 Task: Find connections with filter location Kerava with filter topic #Saleswith filter profile language English with filter current company NITI Aayog with filter school Mumbai Jobs with filter industry Individual and Family Services with filter service category NotaryOnline Research with filter keywords title Hotel Manager
Action: Mouse moved to (248, 193)
Screenshot: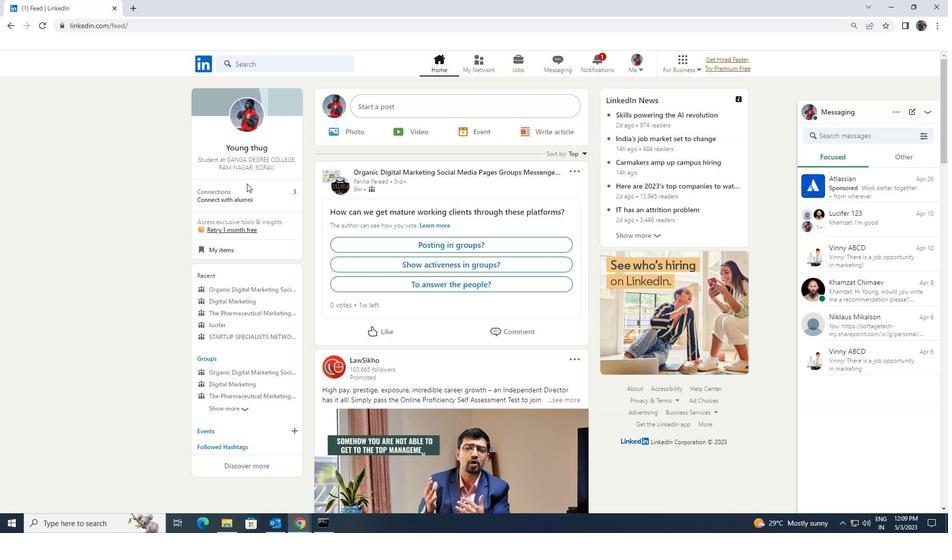 
Action: Mouse pressed left at (248, 193)
Screenshot: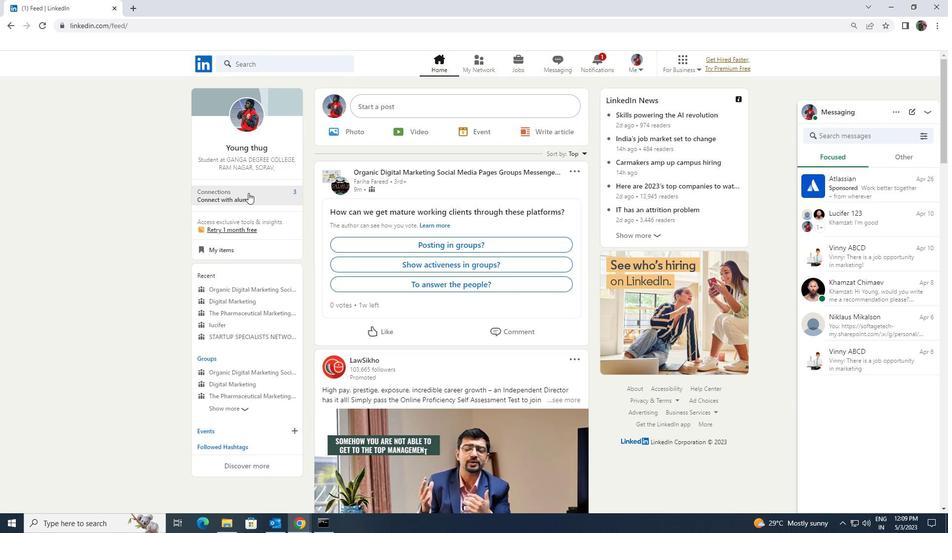 
Action: Mouse moved to (264, 123)
Screenshot: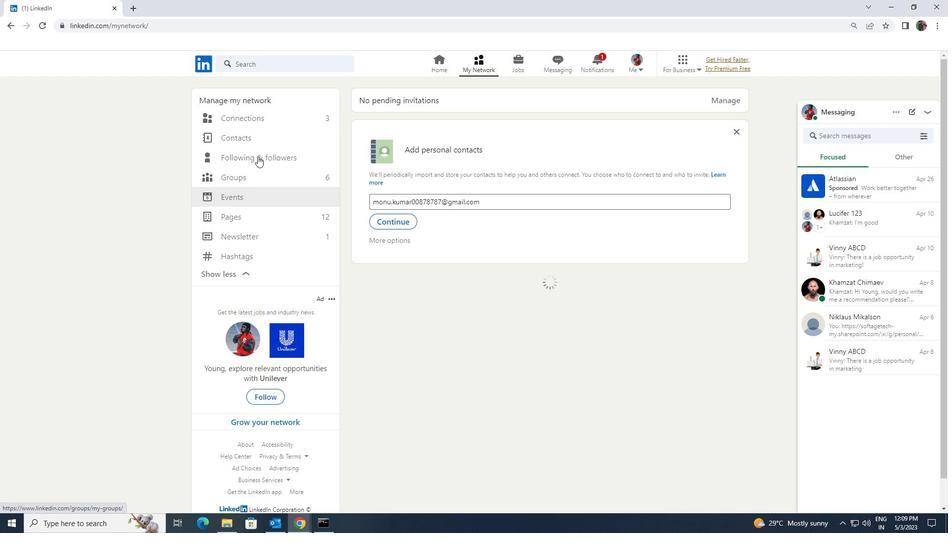 
Action: Mouse pressed left at (264, 123)
Screenshot: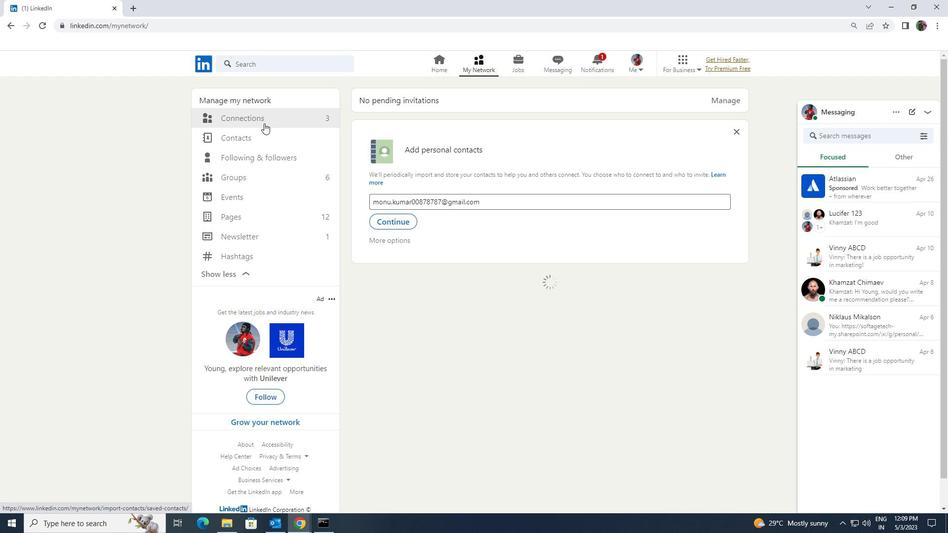 
Action: Mouse moved to (545, 122)
Screenshot: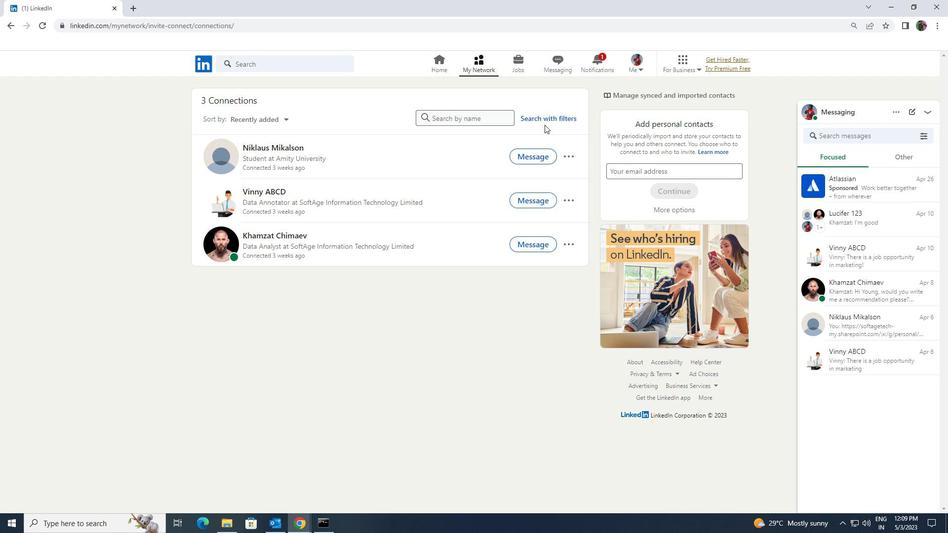 
Action: Mouse pressed left at (545, 122)
Screenshot: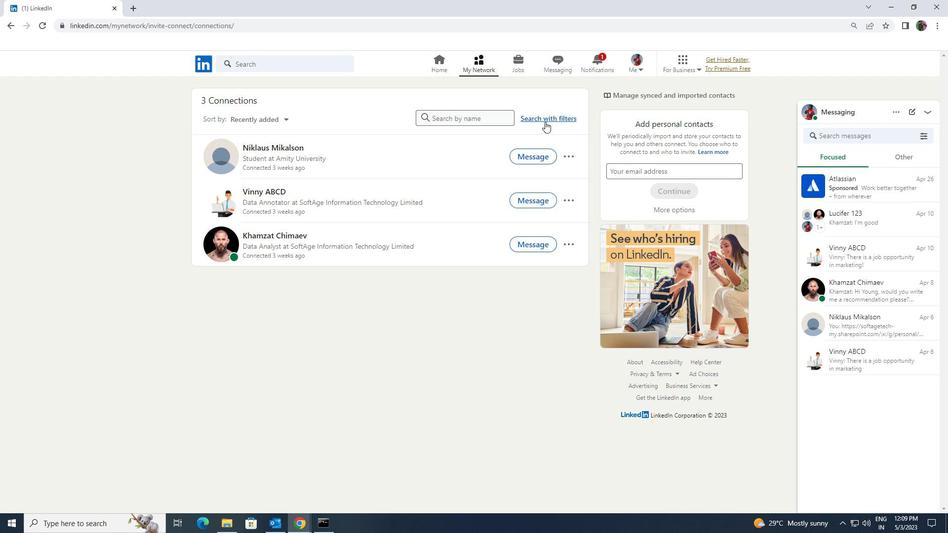 
Action: Mouse moved to (512, 92)
Screenshot: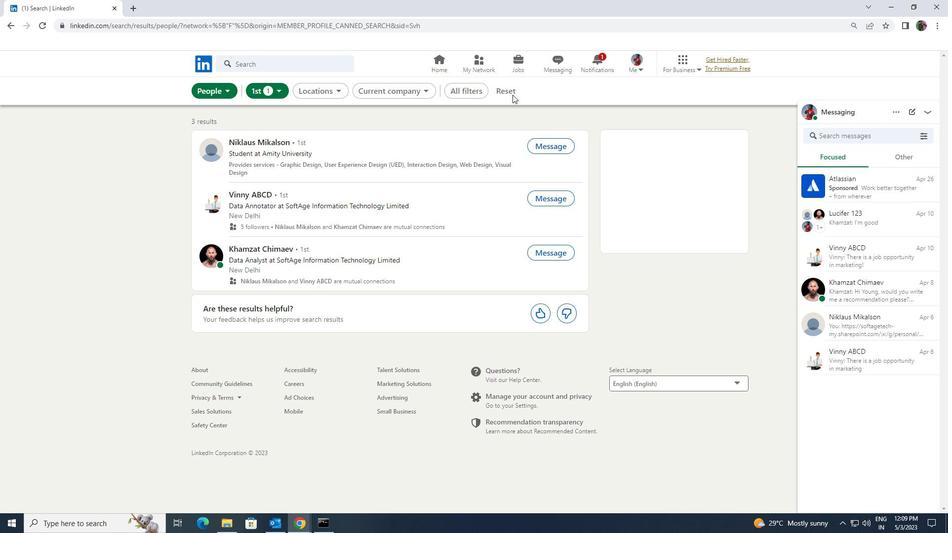 
Action: Mouse pressed left at (512, 92)
Screenshot: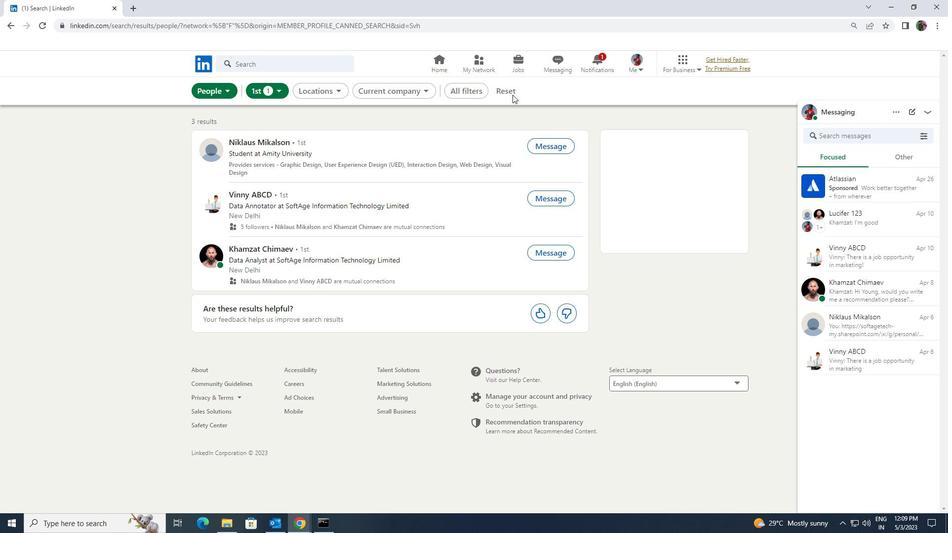 
Action: Mouse moved to (511, 91)
Screenshot: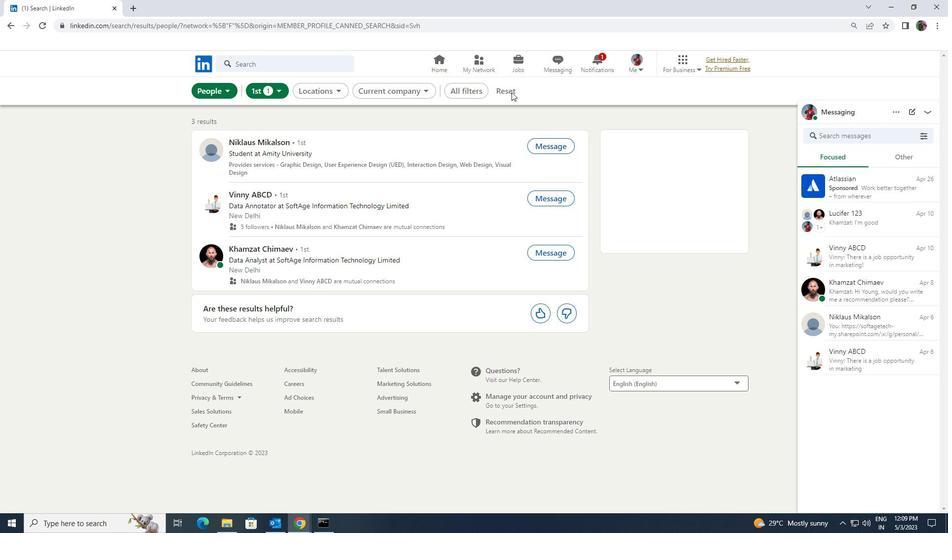 
Action: Mouse pressed left at (511, 91)
Screenshot: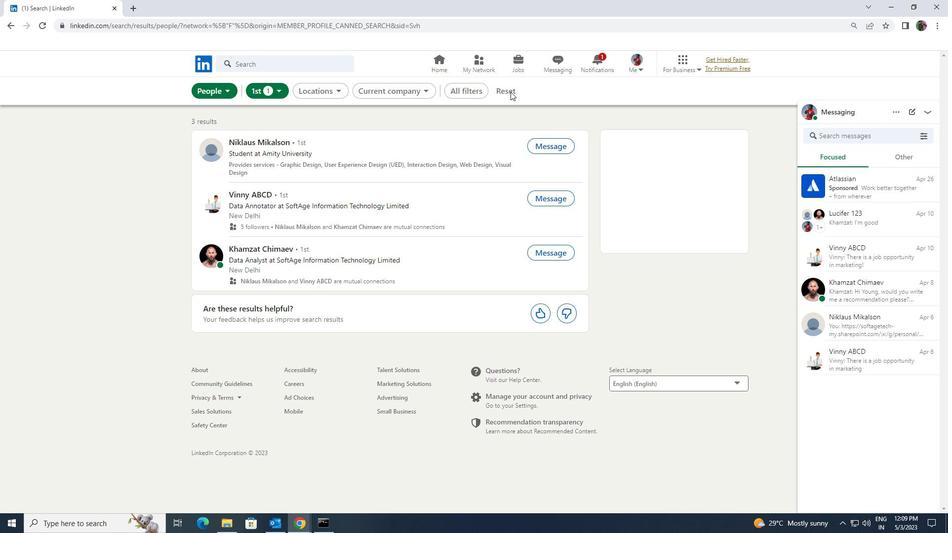 
Action: Mouse moved to (504, 88)
Screenshot: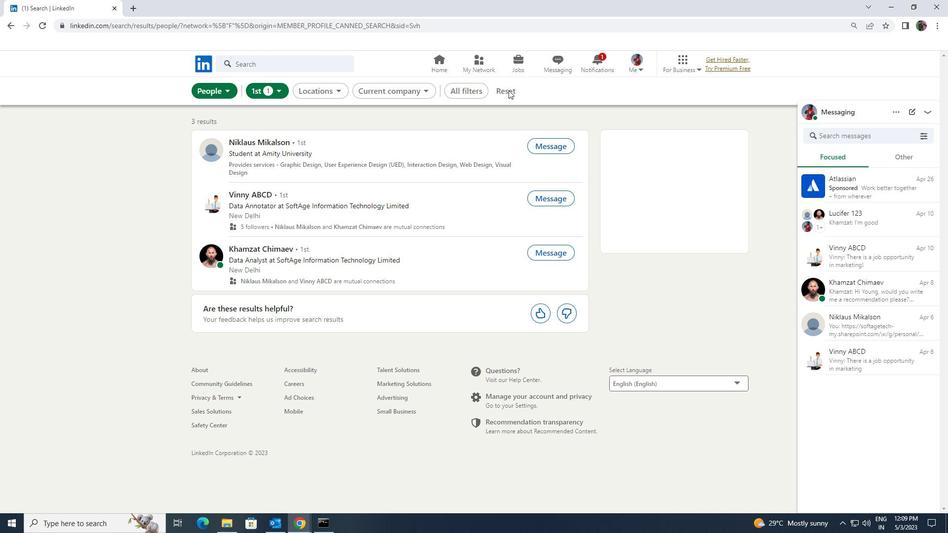 
Action: Mouse pressed left at (504, 88)
Screenshot: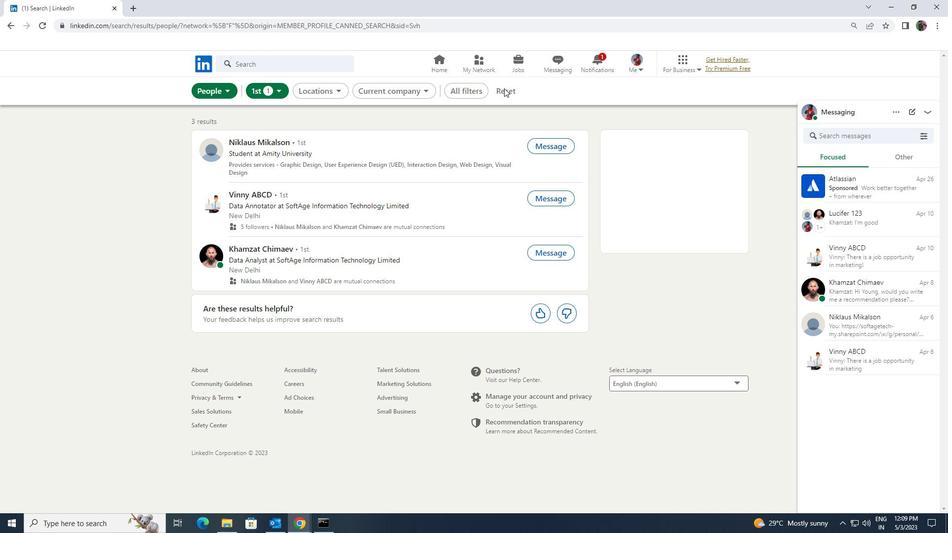 
Action: Mouse pressed left at (504, 88)
Screenshot: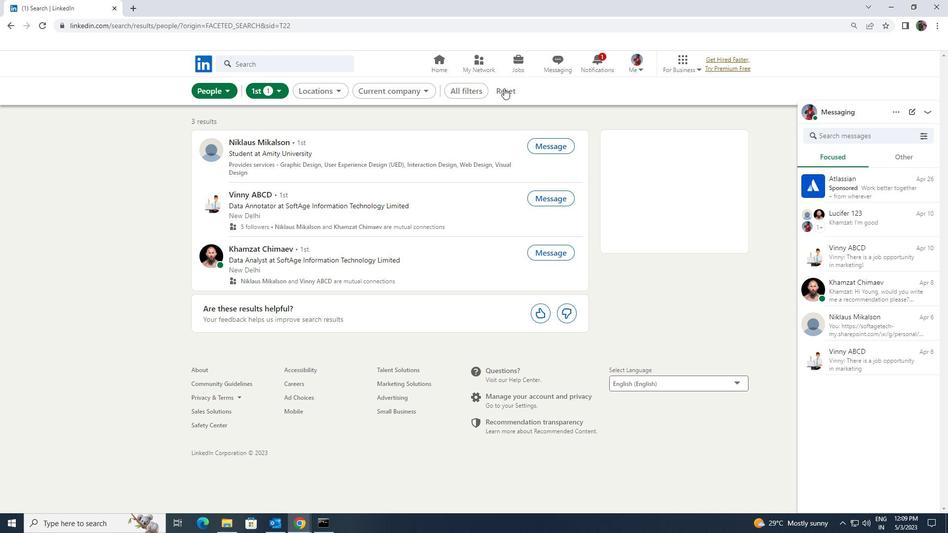 
Action: Mouse moved to (838, 391)
Screenshot: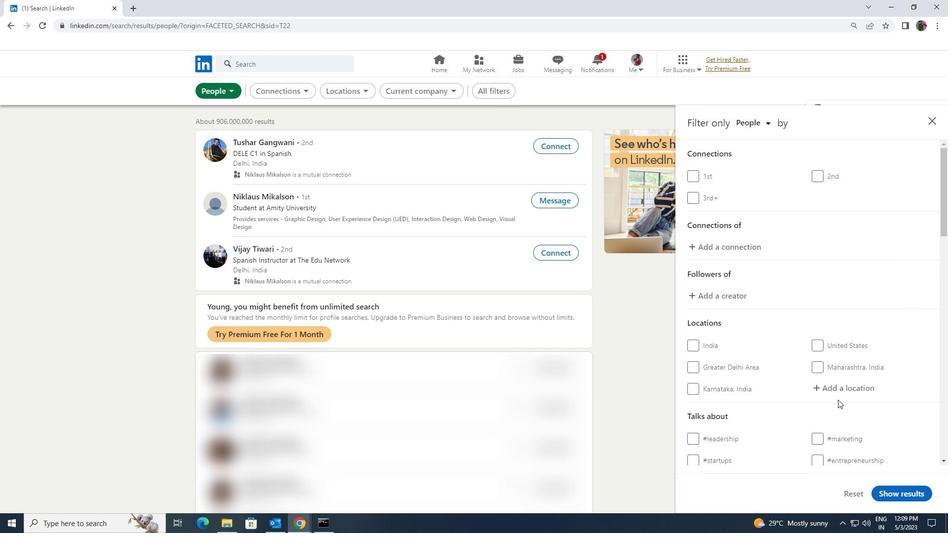
Action: Mouse pressed left at (838, 391)
Screenshot: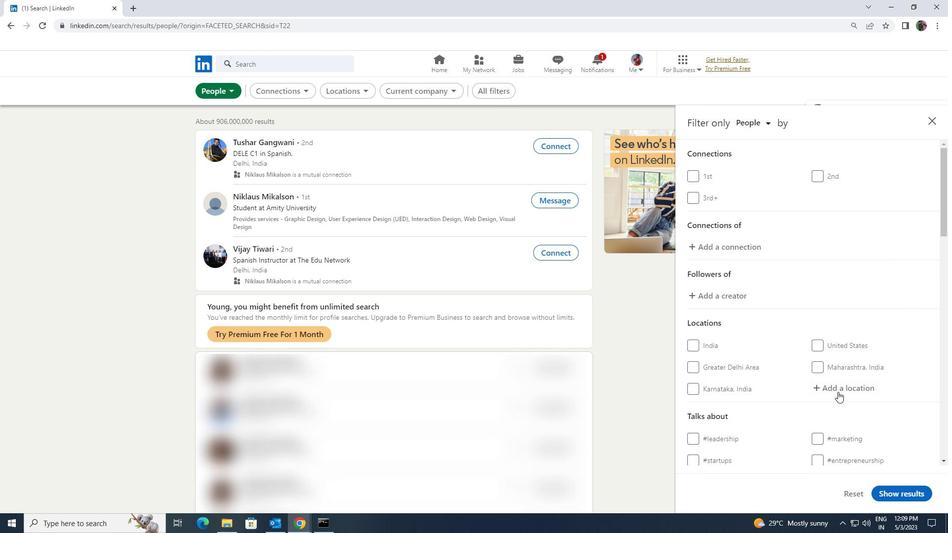 
Action: Key pressed <Key.shift>KERAVA
Screenshot: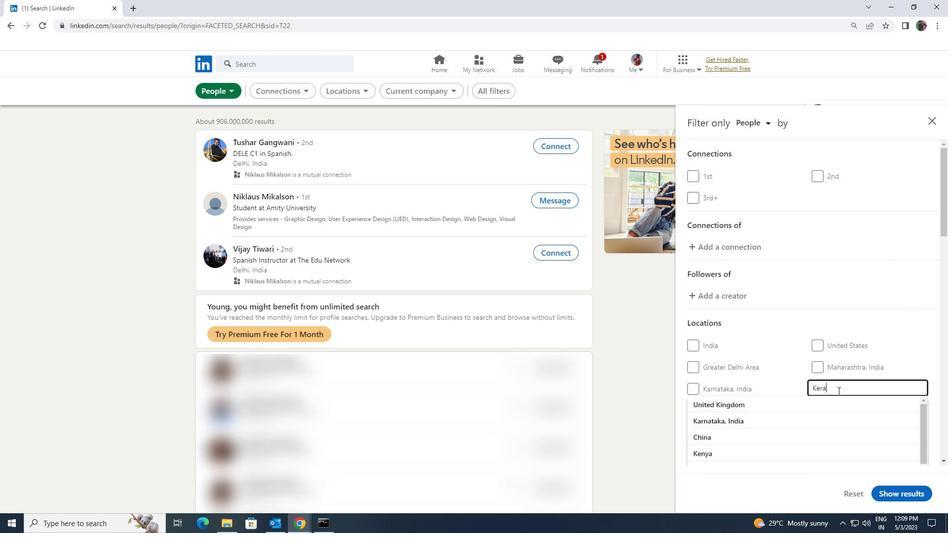 
Action: Mouse moved to (824, 407)
Screenshot: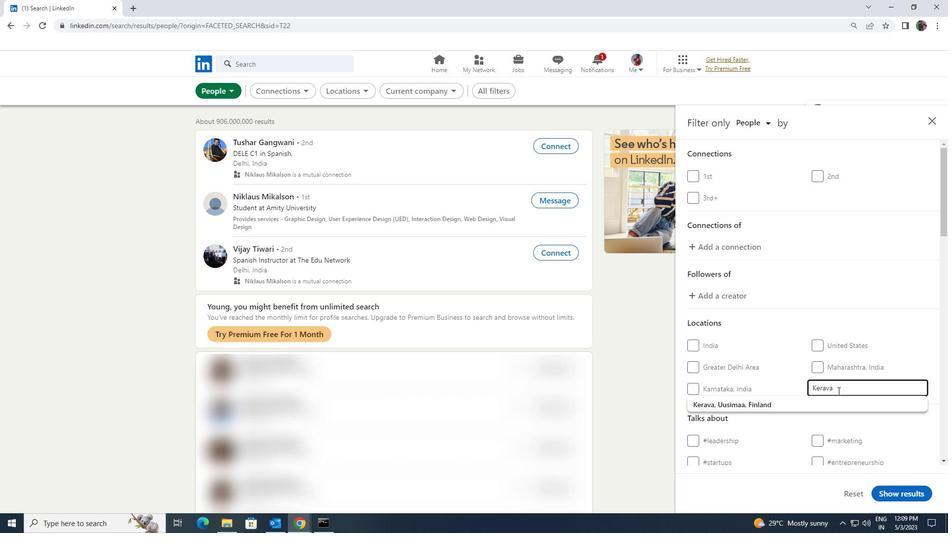 
Action: Mouse pressed left at (824, 407)
Screenshot: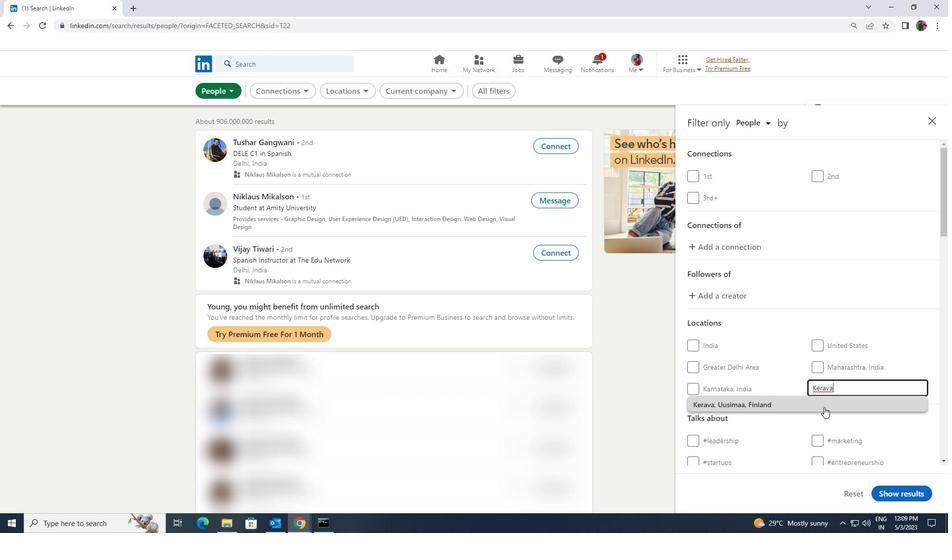 
Action: Mouse scrolled (824, 407) with delta (0, 0)
Screenshot: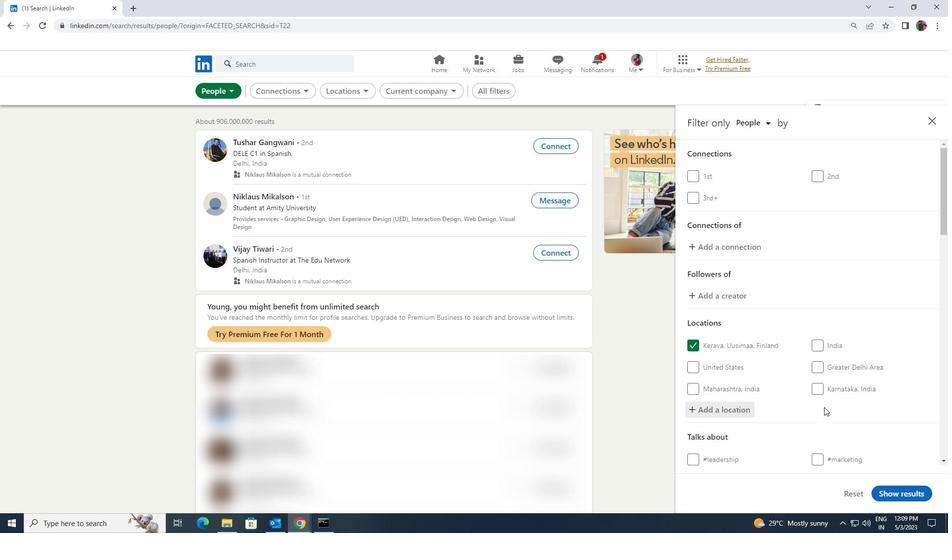 
Action: Mouse scrolled (824, 407) with delta (0, 0)
Screenshot: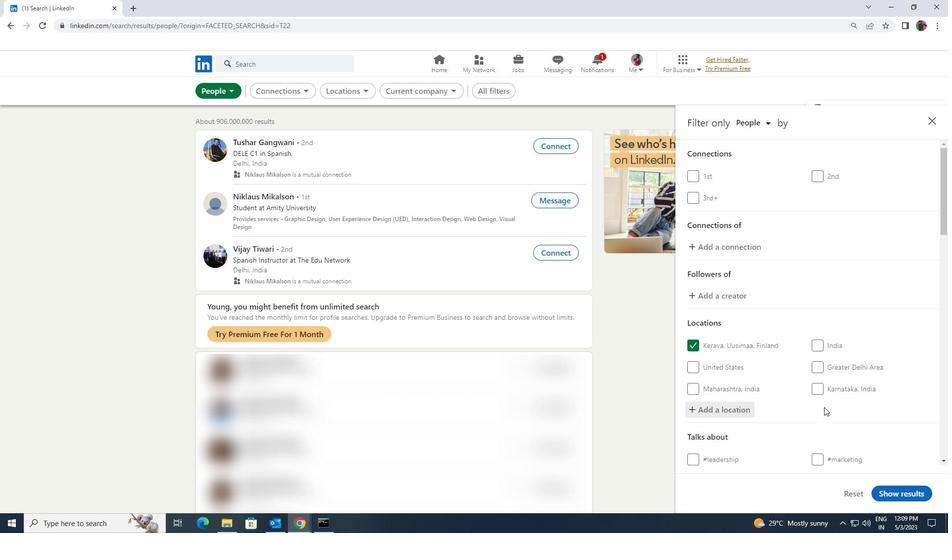 
Action: Mouse scrolled (824, 407) with delta (0, 0)
Screenshot: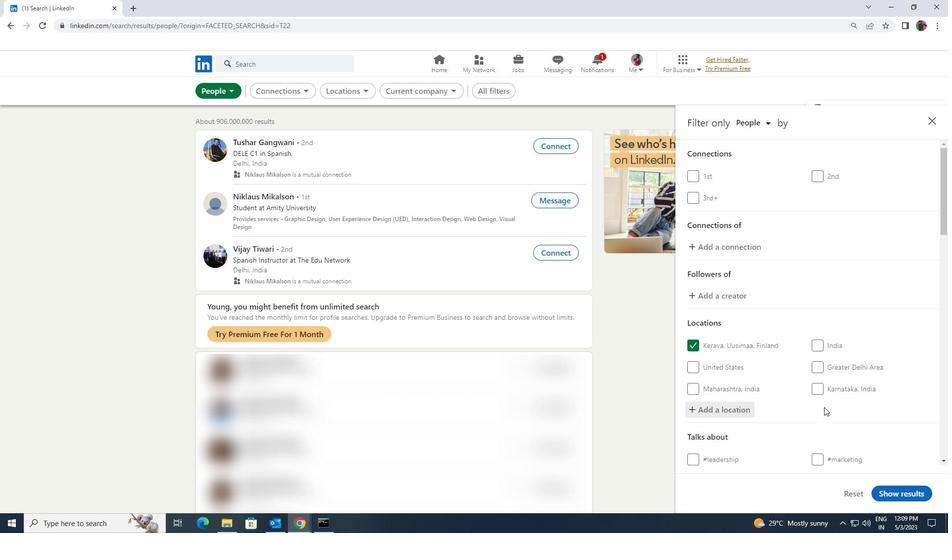
Action: Mouse moved to (832, 357)
Screenshot: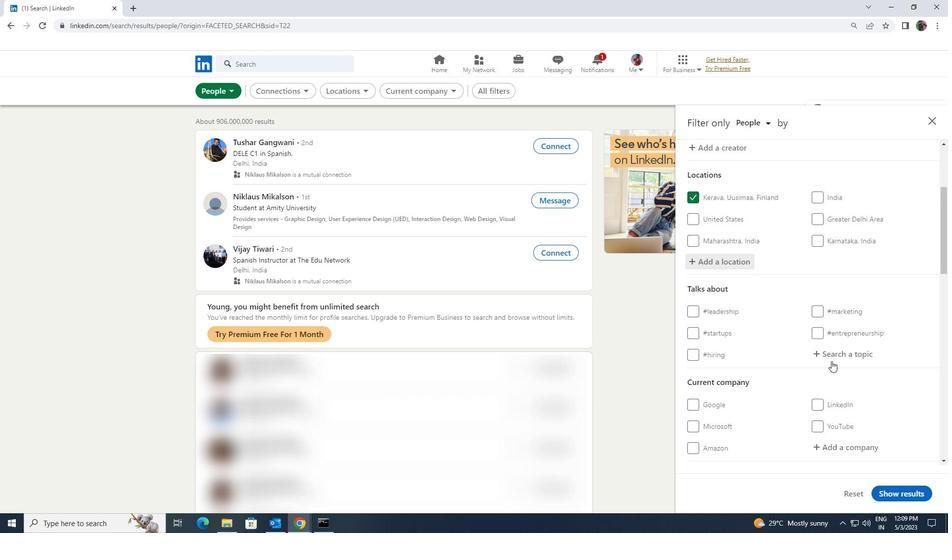 
Action: Mouse pressed left at (832, 357)
Screenshot: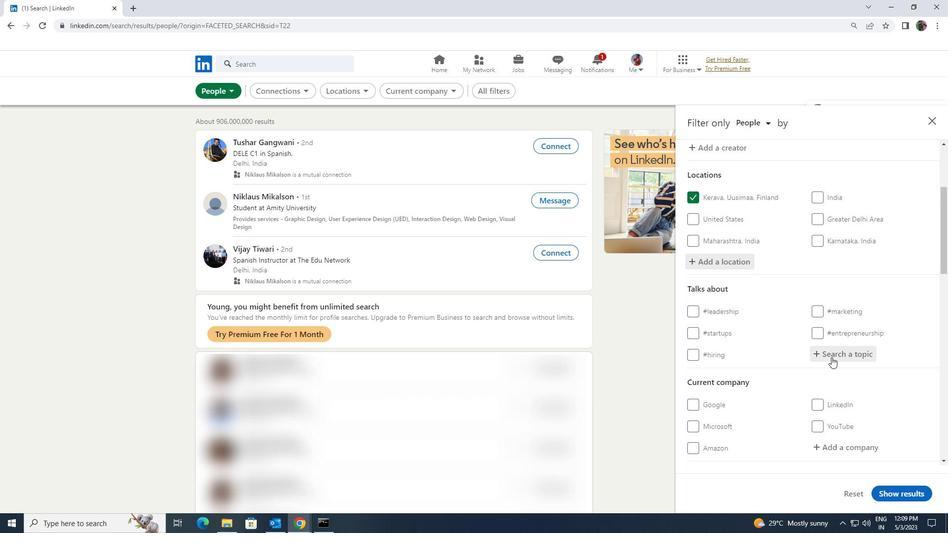 
Action: Key pressed <Key.shift><Key.shift><Key.shift><Key.shift>SALES
Screenshot: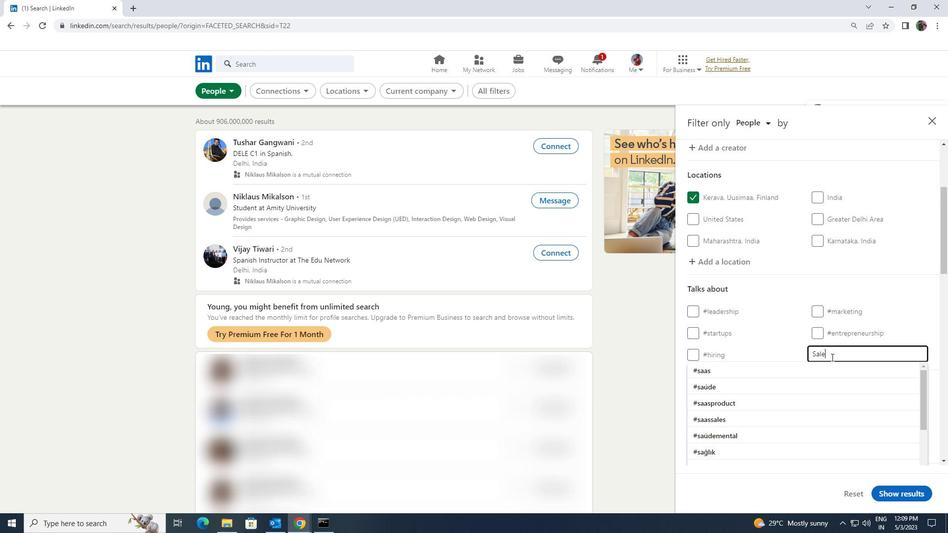 
Action: Mouse moved to (825, 363)
Screenshot: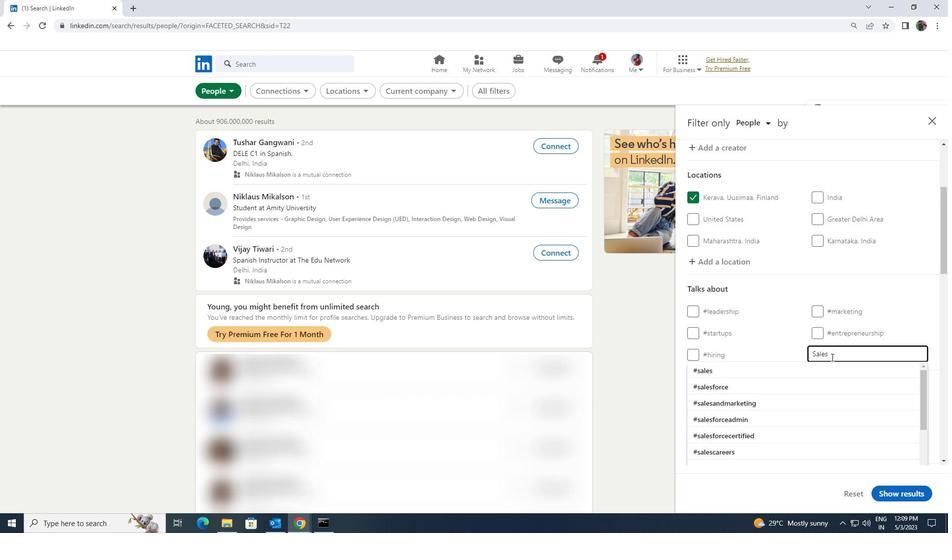 
Action: Mouse pressed left at (825, 363)
Screenshot: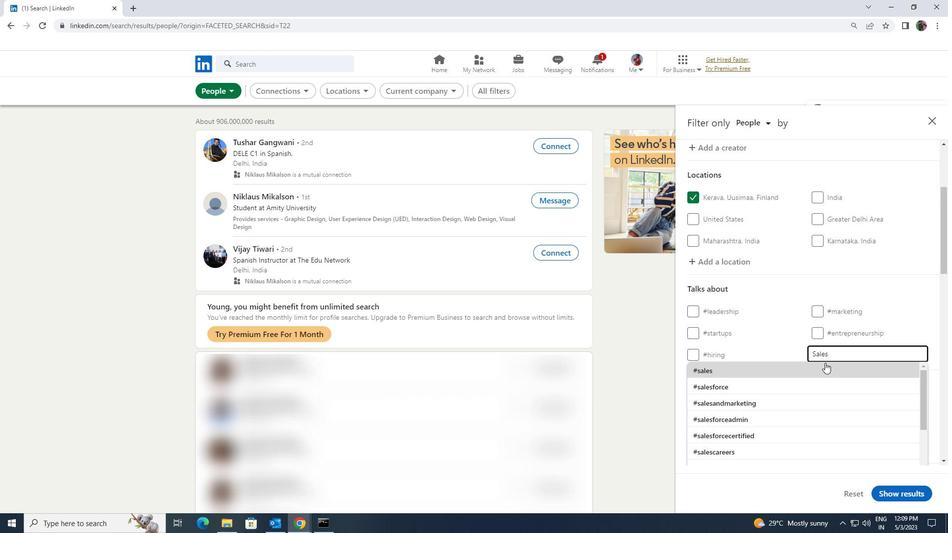 
Action: Mouse moved to (827, 361)
Screenshot: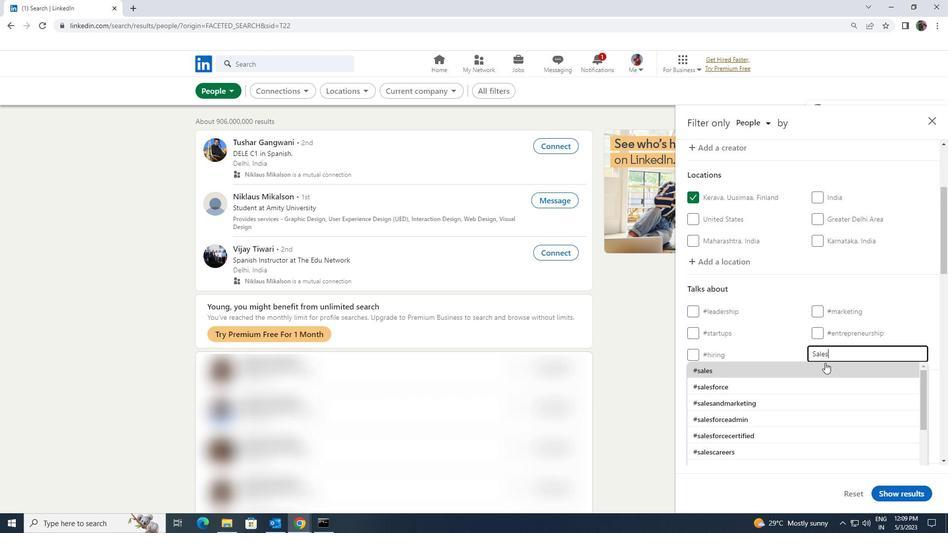 
Action: Mouse scrolled (827, 360) with delta (0, 0)
Screenshot: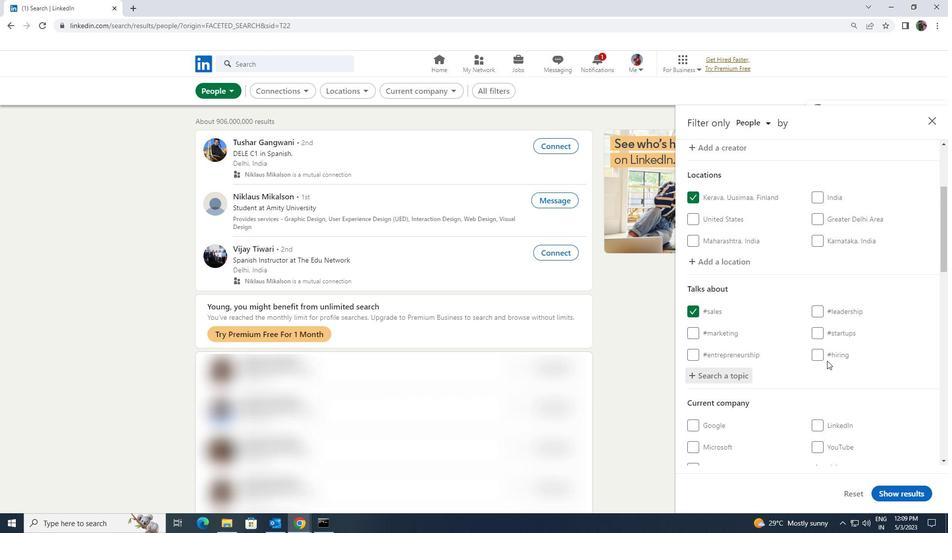 
Action: Mouse scrolled (827, 360) with delta (0, 0)
Screenshot: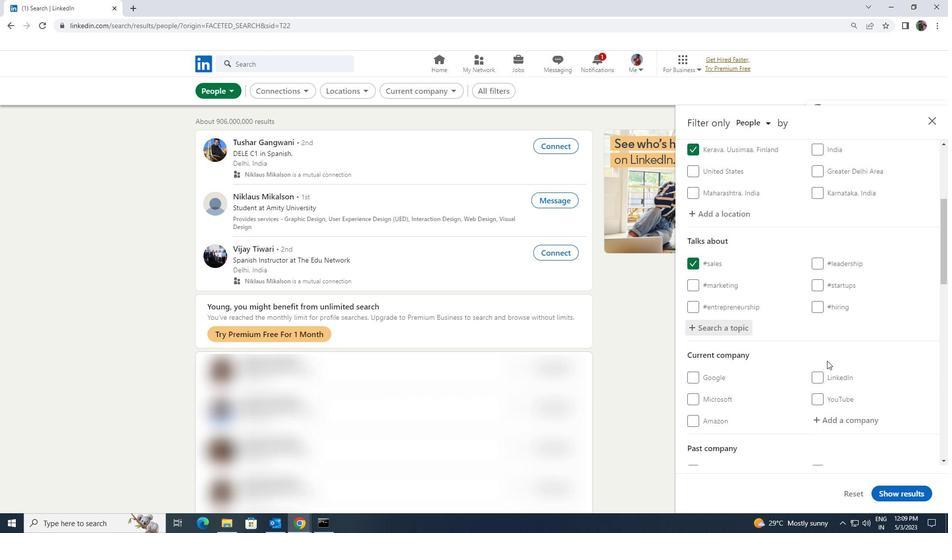 
Action: Mouse moved to (830, 365)
Screenshot: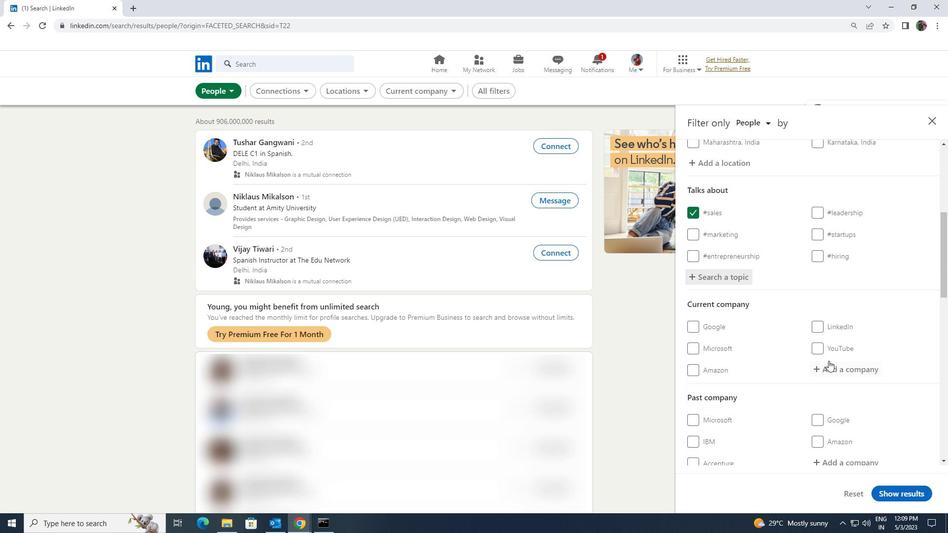 
Action: Mouse scrolled (830, 365) with delta (0, 0)
Screenshot: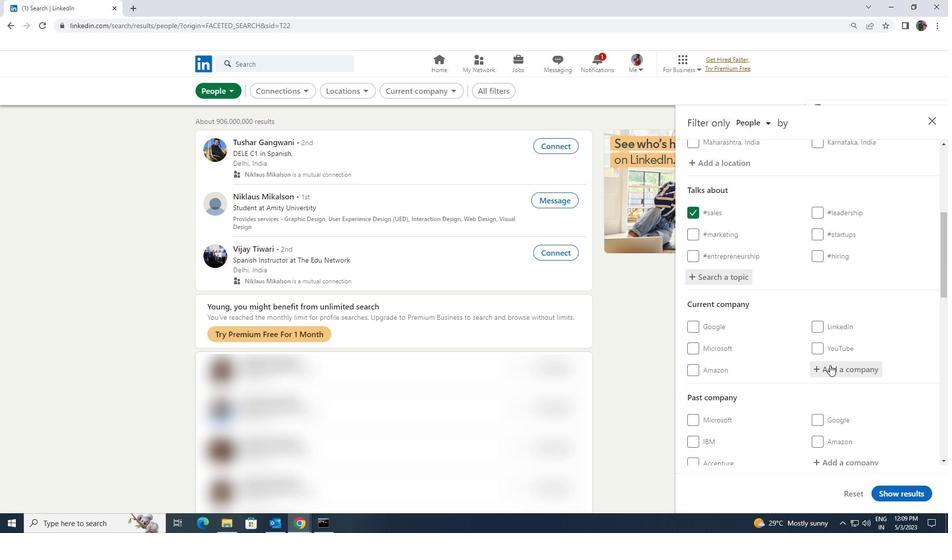 
Action: Mouse scrolled (830, 365) with delta (0, 0)
Screenshot: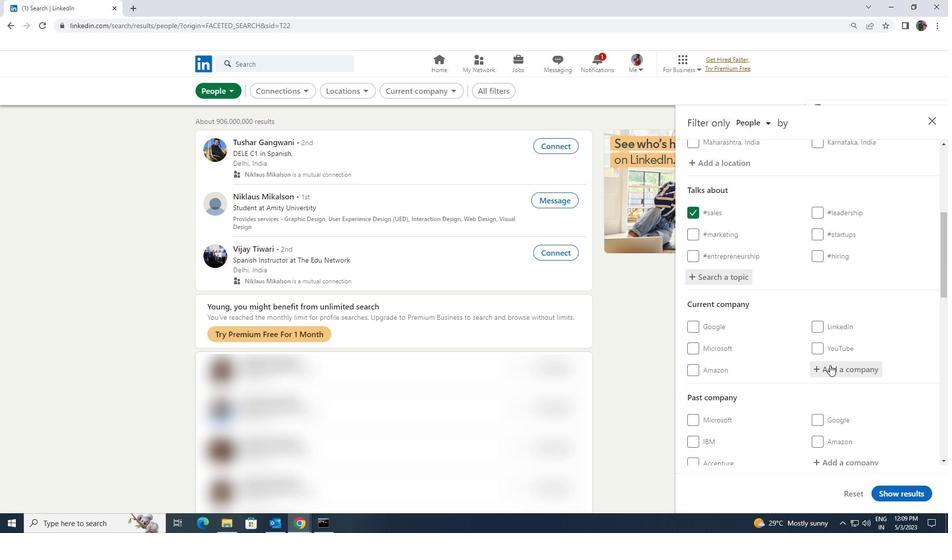 
Action: Mouse scrolled (830, 365) with delta (0, 0)
Screenshot: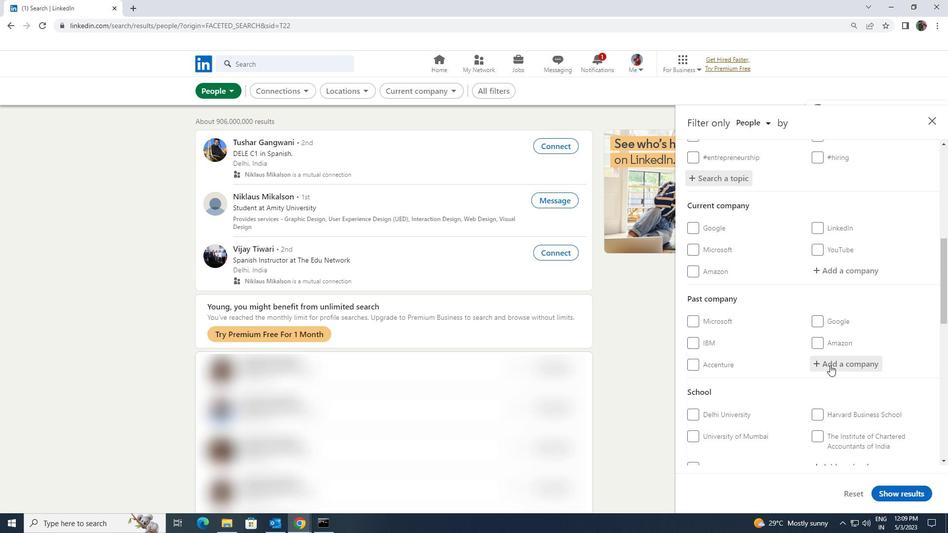 
Action: Mouse scrolled (830, 365) with delta (0, 0)
Screenshot: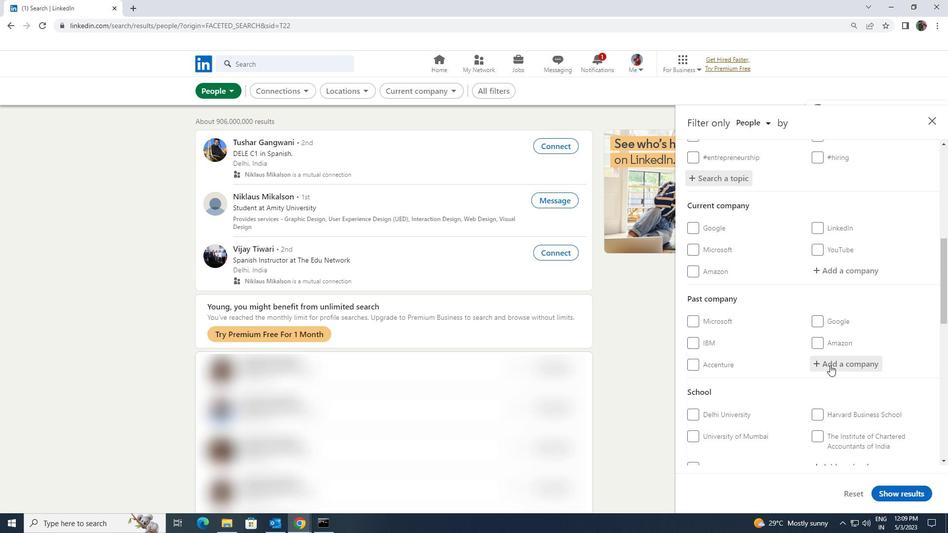 
Action: Mouse scrolled (830, 365) with delta (0, 0)
Screenshot: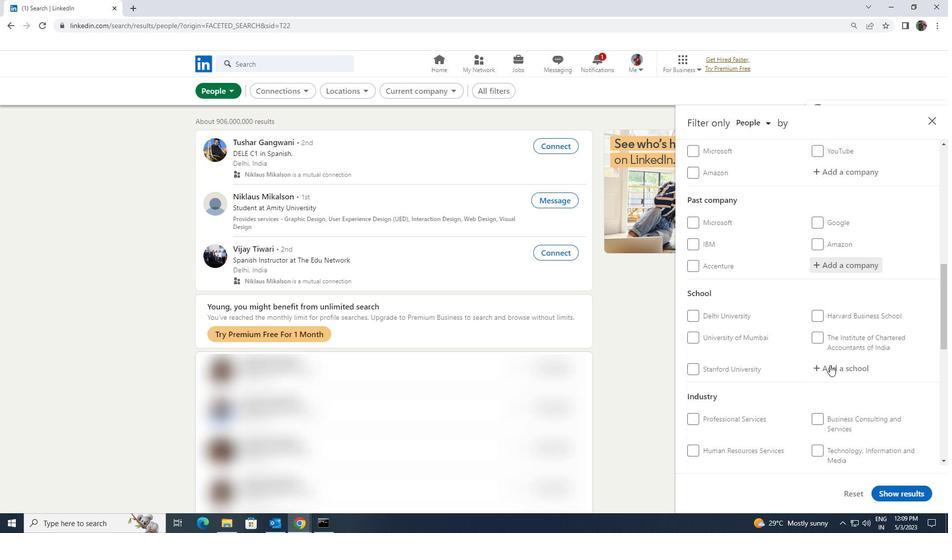 
Action: Mouse scrolled (830, 365) with delta (0, 0)
Screenshot: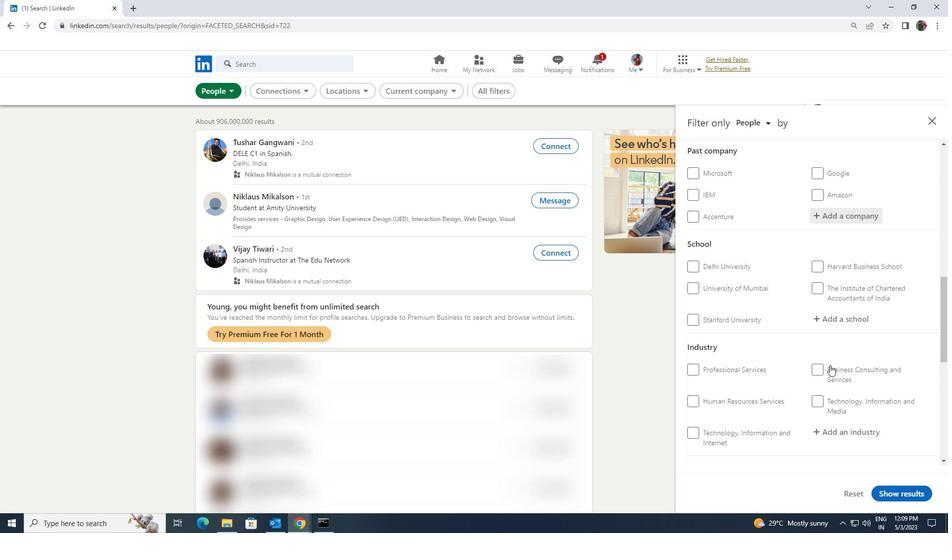 
Action: Mouse scrolled (830, 365) with delta (0, 0)
Screenshot: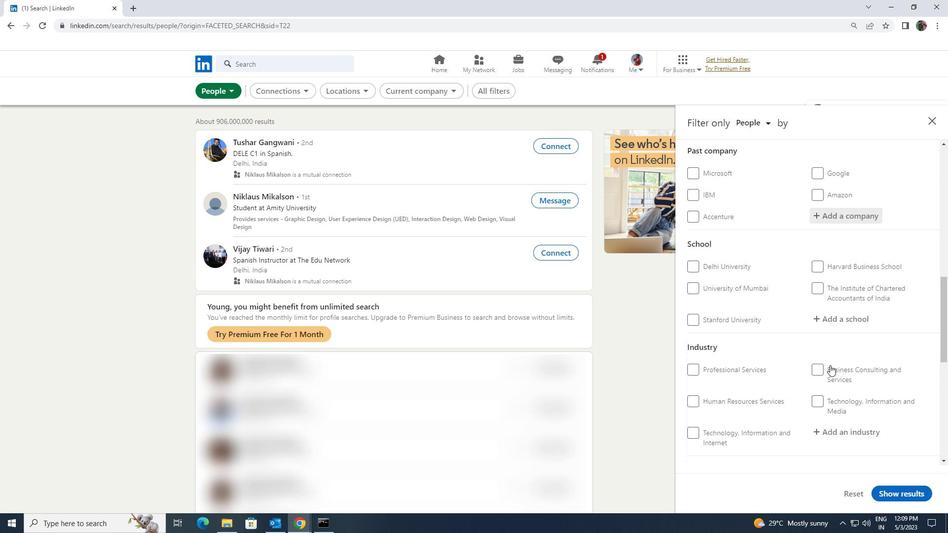 
Action: Mouse moved to (696, 392)
Screenshot: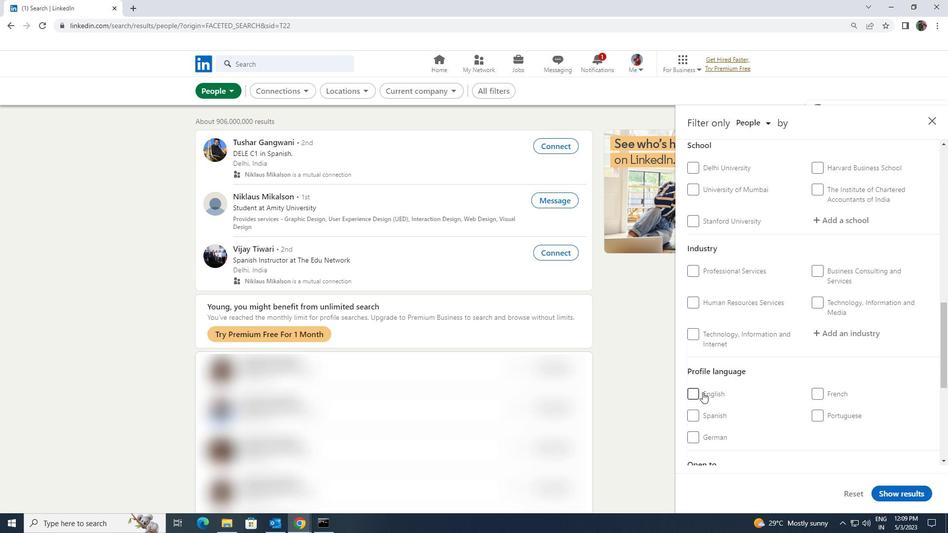 
Action: Mouse pressed left at (696, 392)
Screenshot: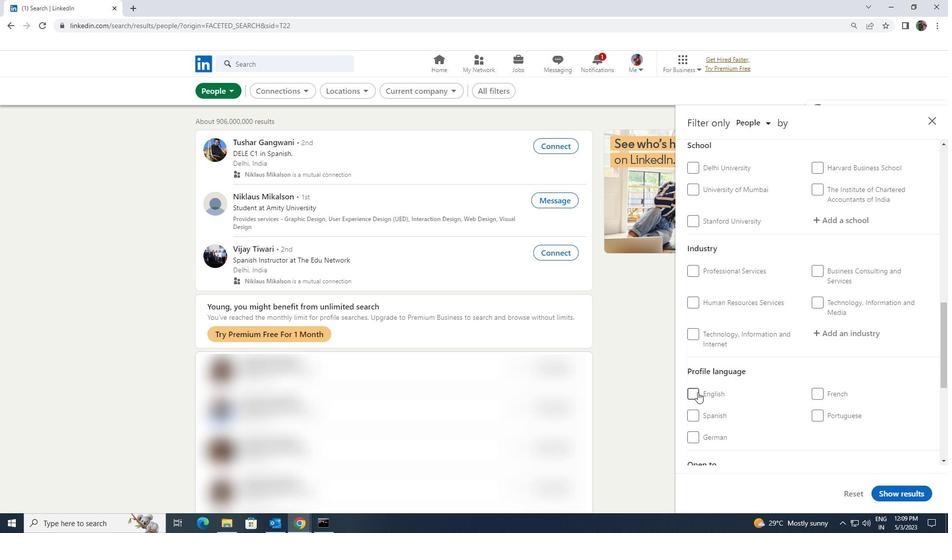 
Action: Mouse moved to (786, 387)
Screenshot: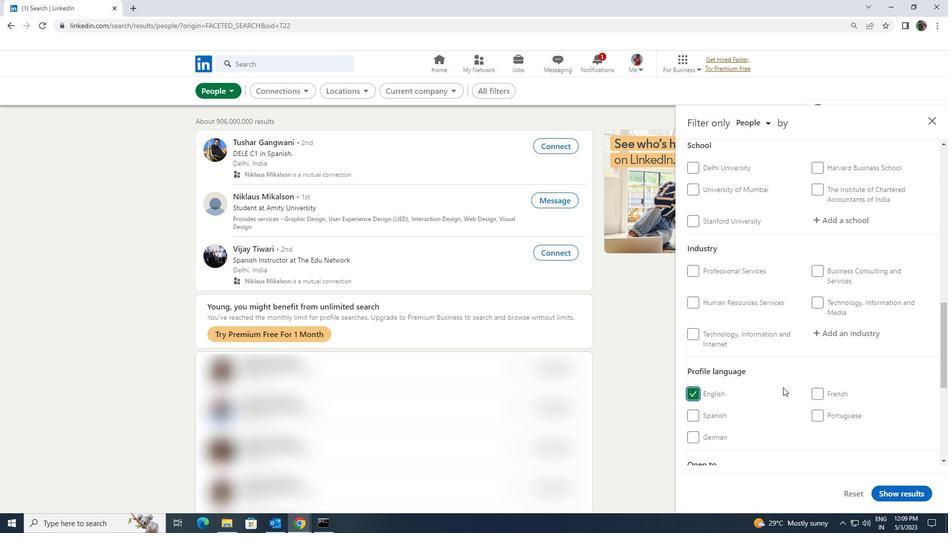 
Action: Mouse scrolled (786, 387) with delta (0, 0)
Screenshot: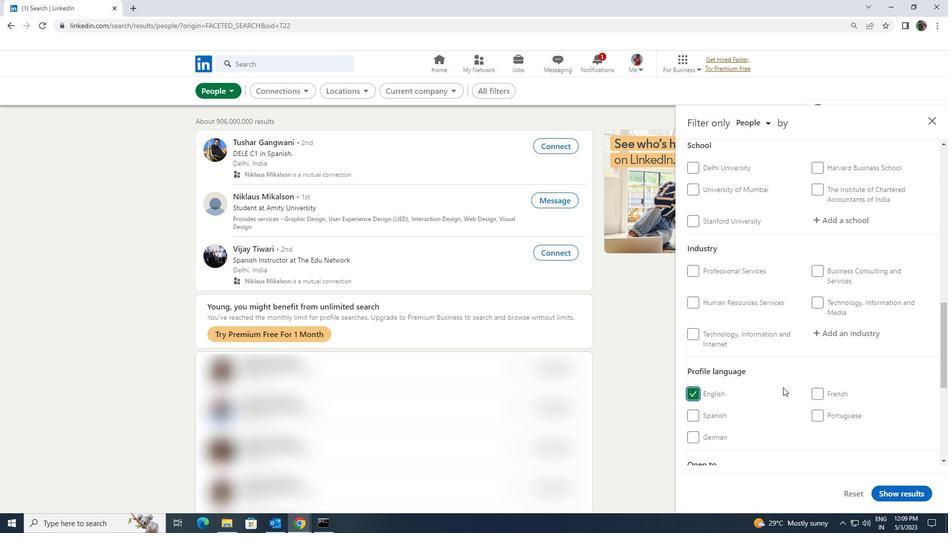 
Action: Mouse scrolled (786, 387) with delta (0, 0)
Screenshot: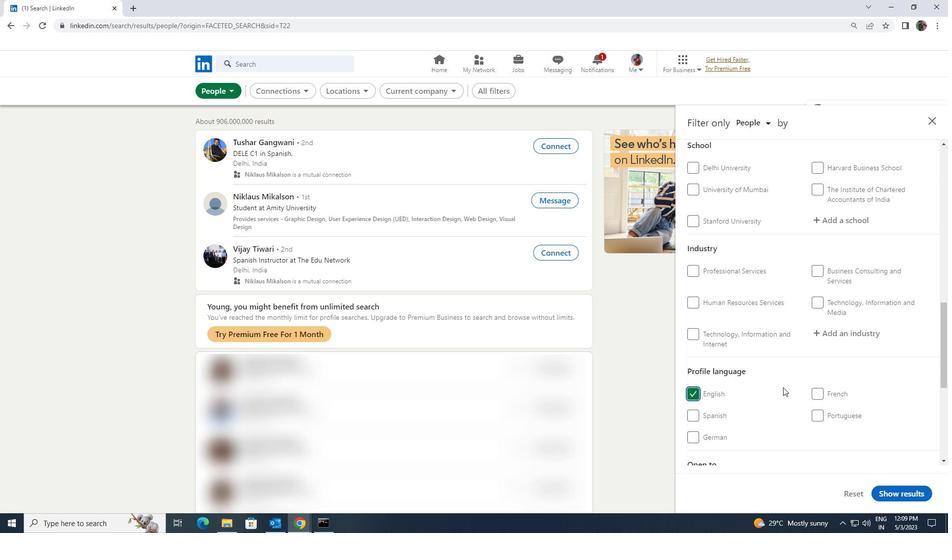 
Action: Mouse scrolled (786, 387) with delta (0, 0)
Screenshot: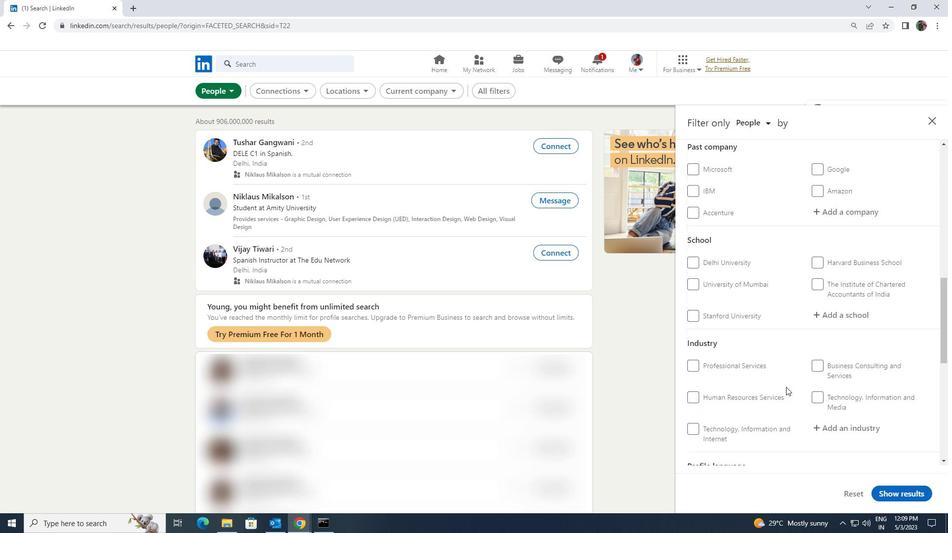 
Action: Mouse scrolled (786, 387) with delta (0, 0)
Screenshot: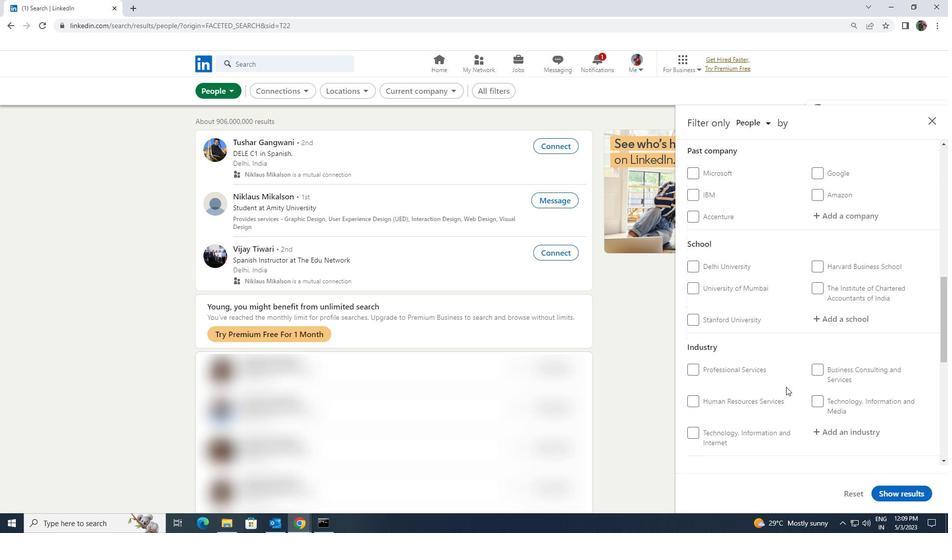 
Action: Mouse moved to (786, 387)
Screenshot: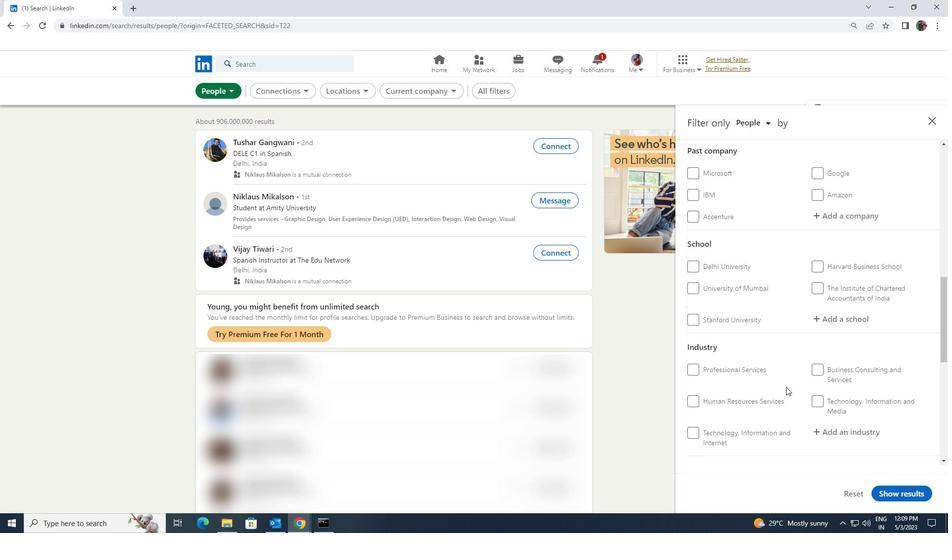 
Action: Mouse scrolled (786, 387) with delta (0, 0)
Screenshot: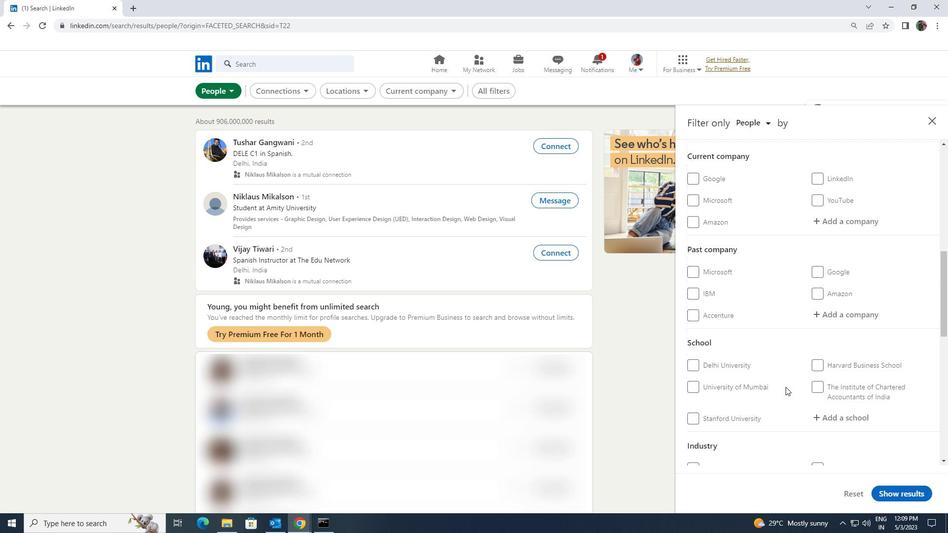 
Action: Mouse scrolled (786, 387) with delta (0, 0)
Screenshot: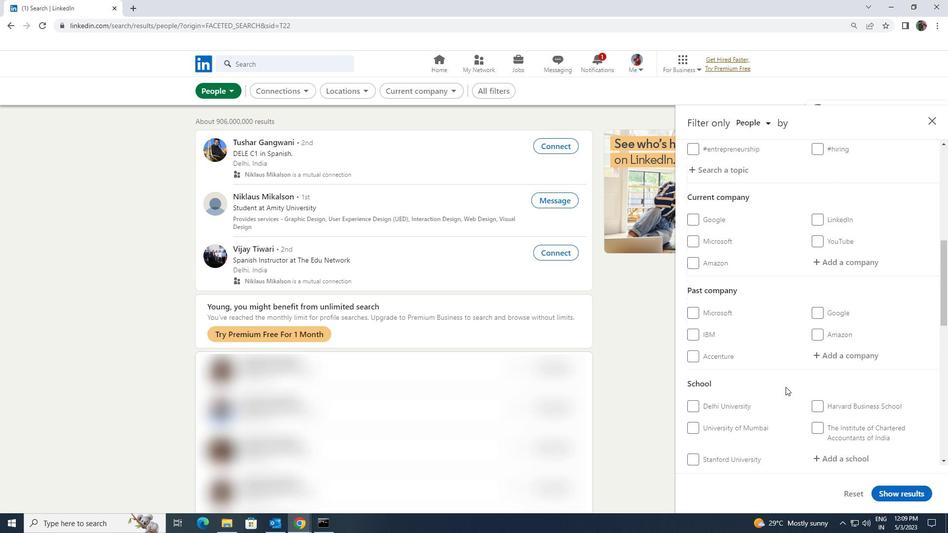 
Action: Mouse moved to (832, 323)
Screenshot: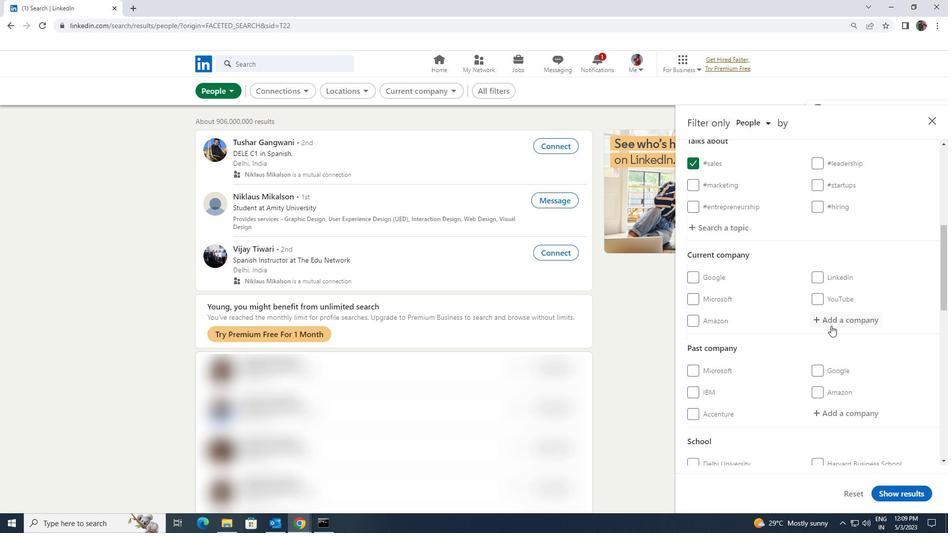 
Action: Mouse pressed left at (832, 323)
Screenshot: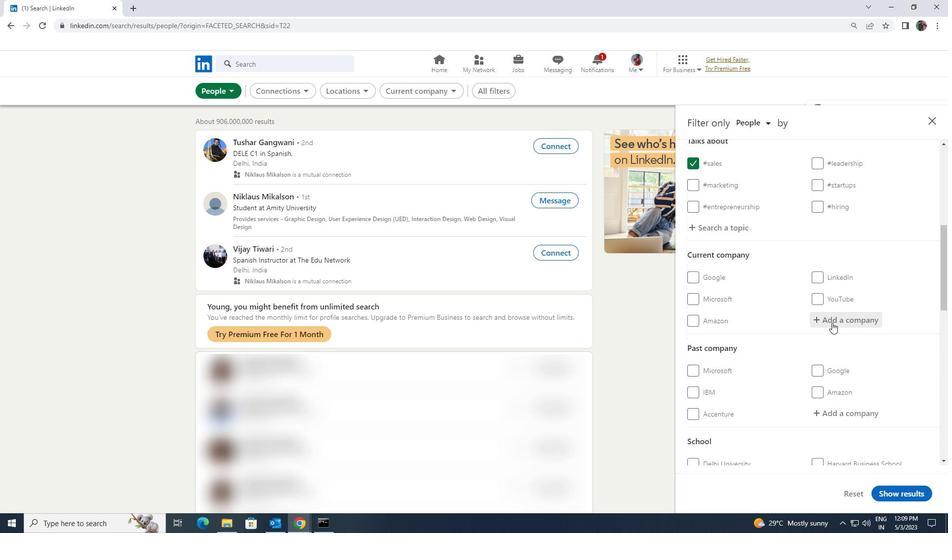 
Action: Key pressed <Key.shift>N<Key.shift>ITI<Key.space>
Screenshot: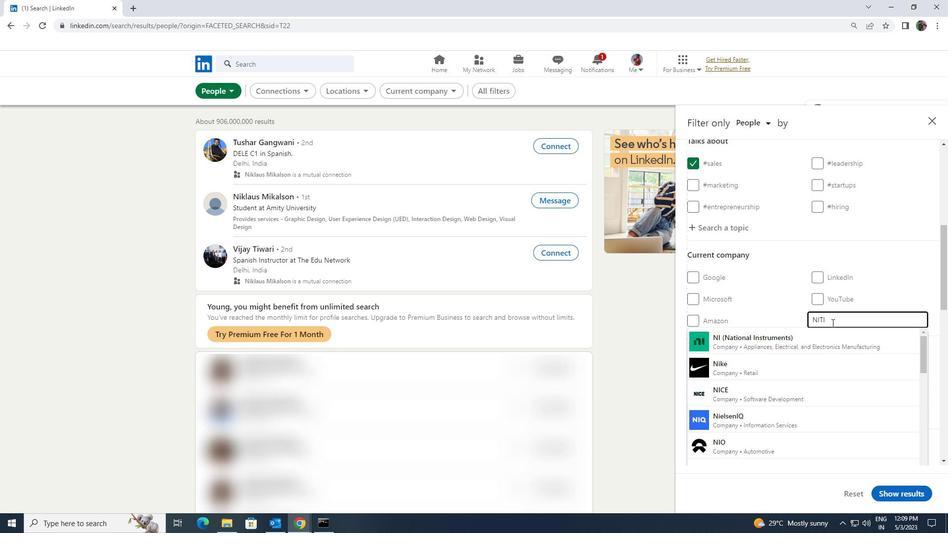 
Action: Mouse moved to (832, 337)
Screenshot: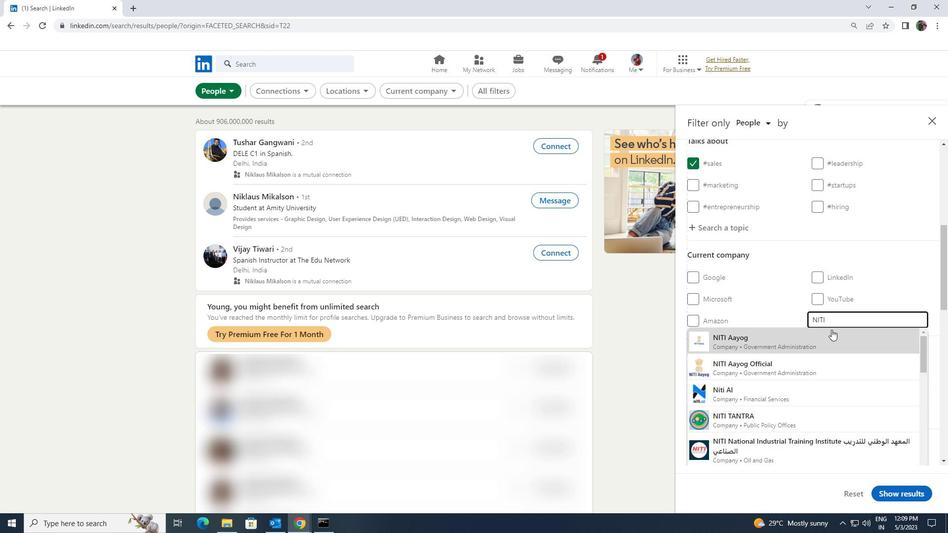 
Action: Mouse pressed left at (832, 337)
Screenshot: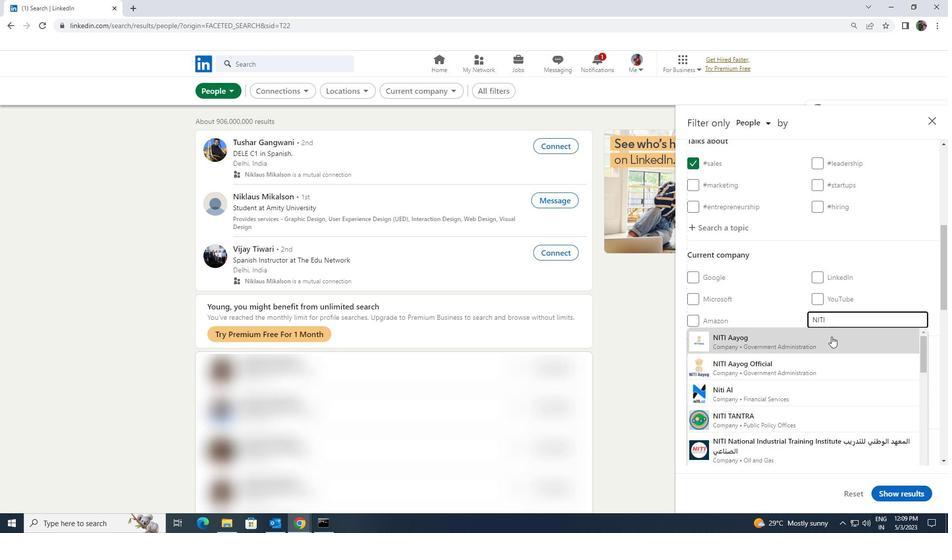
Action: Mouse scrolled (832, 336) with delta (0, 0)
Screenshot: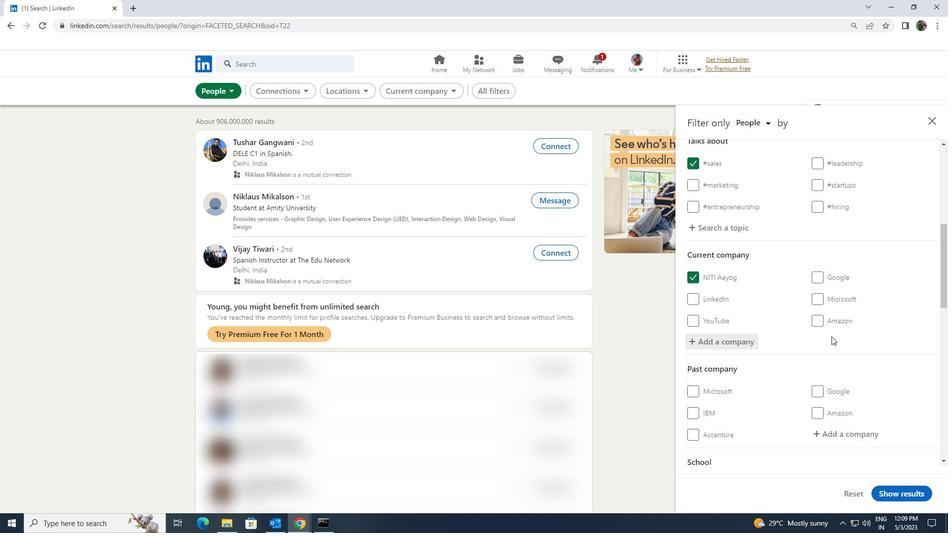
Action: Mouse scrolled (832, 336) with delta (0, 0)
Screenshot: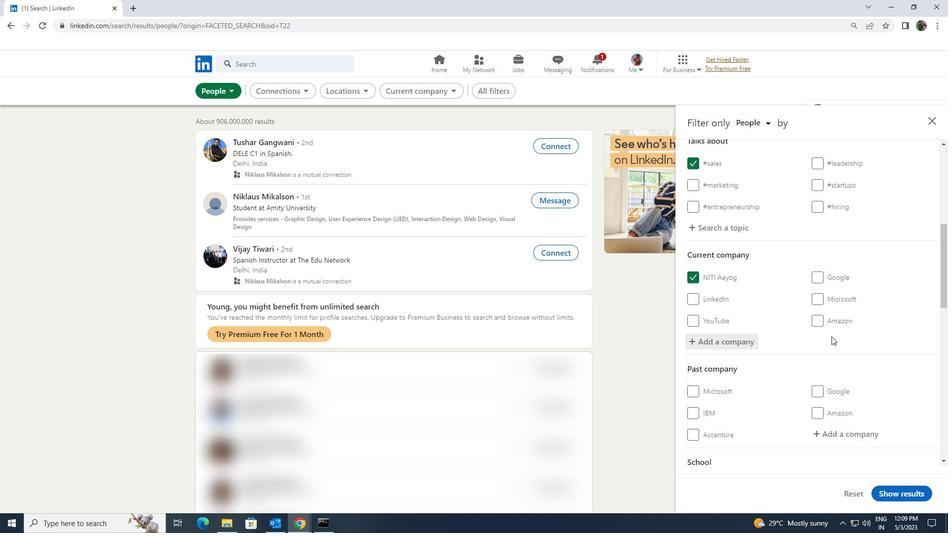 
Action: Mouse moved to (831, 337)
Screenshot: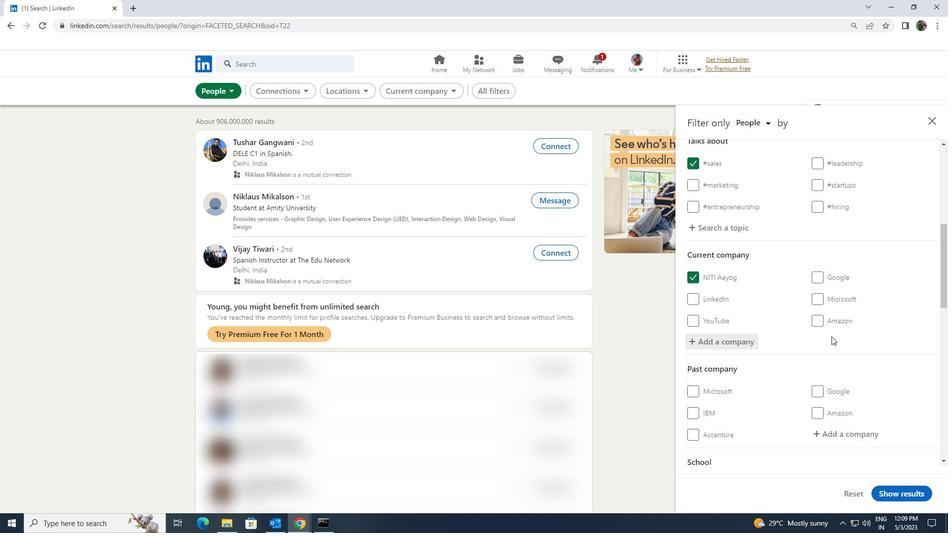 
Action: Mouse scrolled (831, 337) with delta (0, 0)
Screenshot: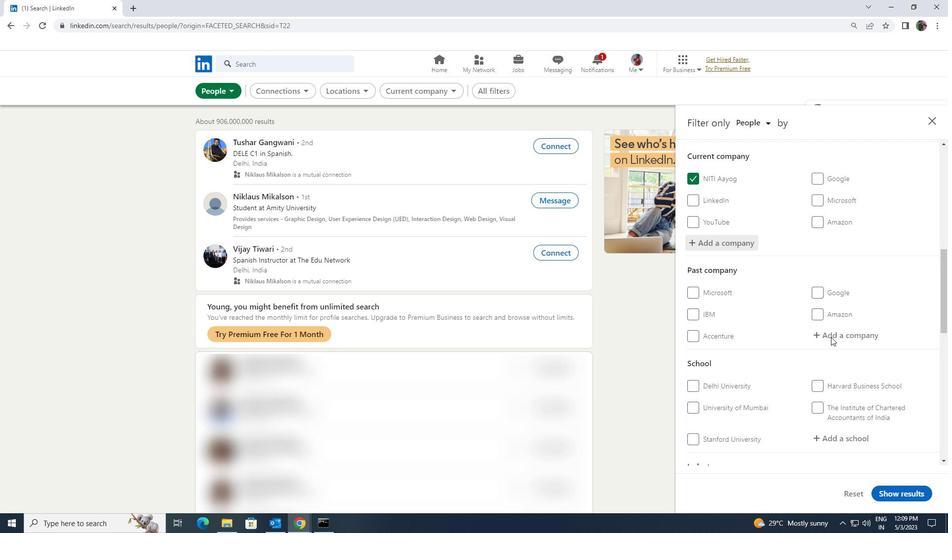 
Action: Mouse moved to (835, 387)
Screenshot: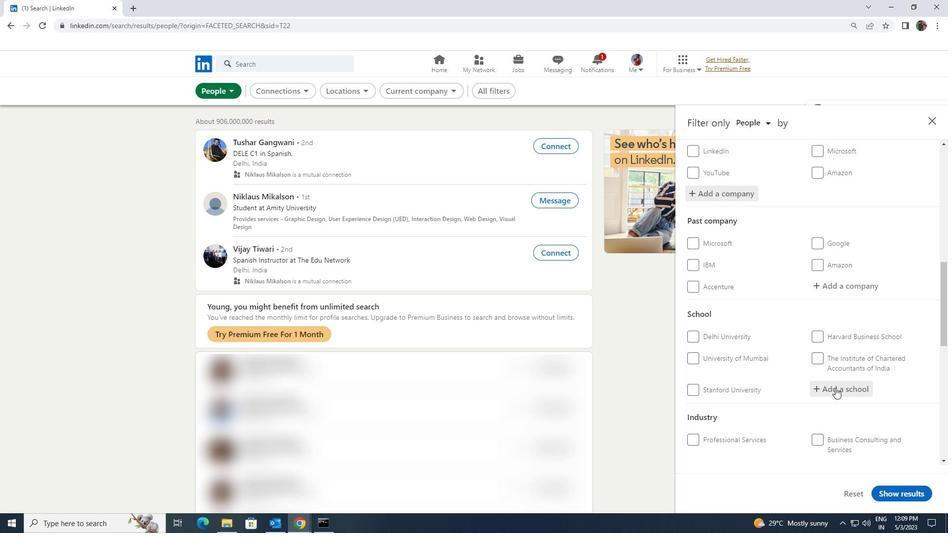 
Action: Mouse pressed left at (835, 387)
Screenshot: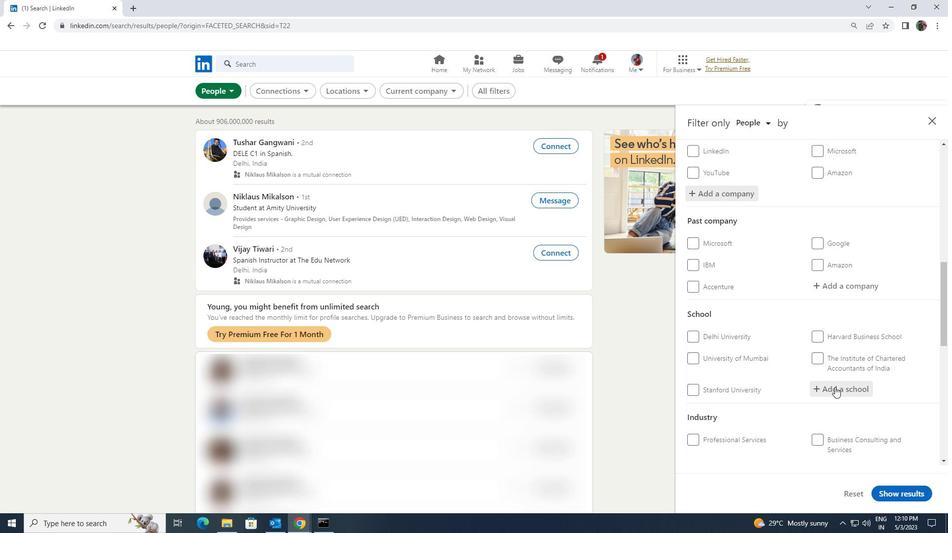 
Action: Mouse moved to (836, 386)
Screenshot: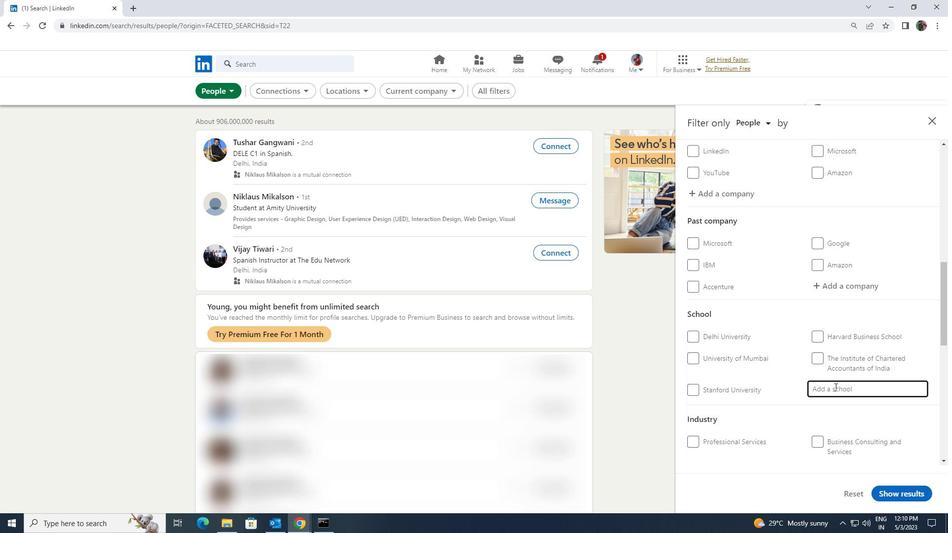 
Action: Key pressed <Key.shift><Key.shift><Key.shift>MUMBAI<Key.space><Key.shift>JOBS
Screenshot: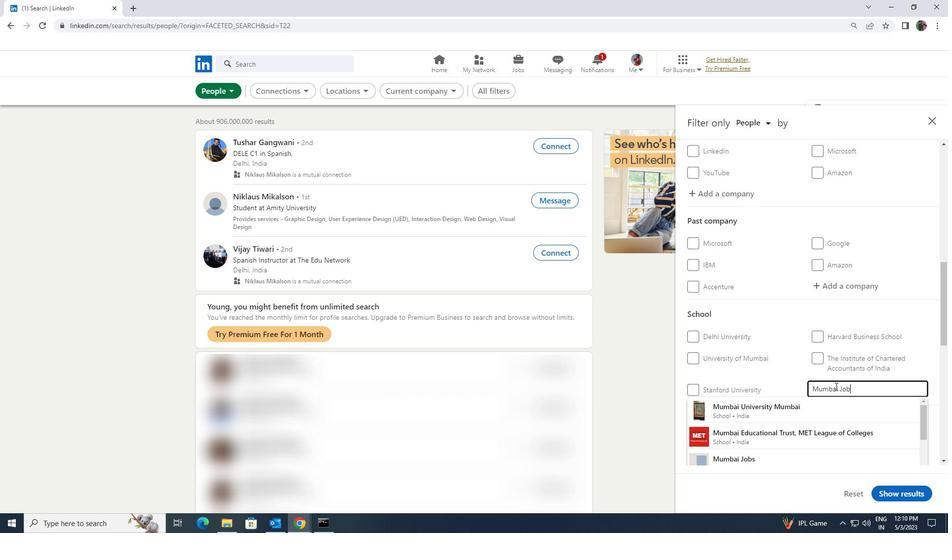 
Action: Mouse moved to (824, 402)
Screenshot: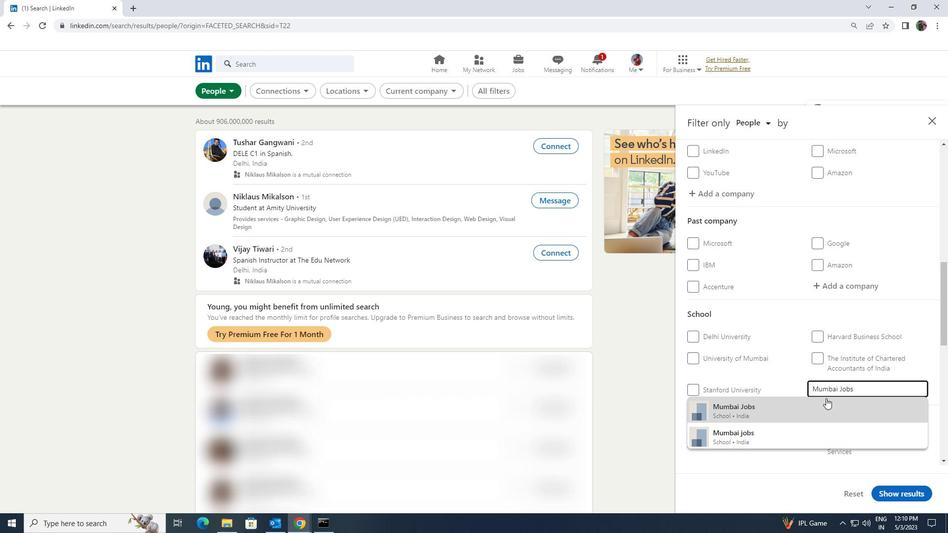 
Action: Mouse pressed left at (824, 402)
Screenshot: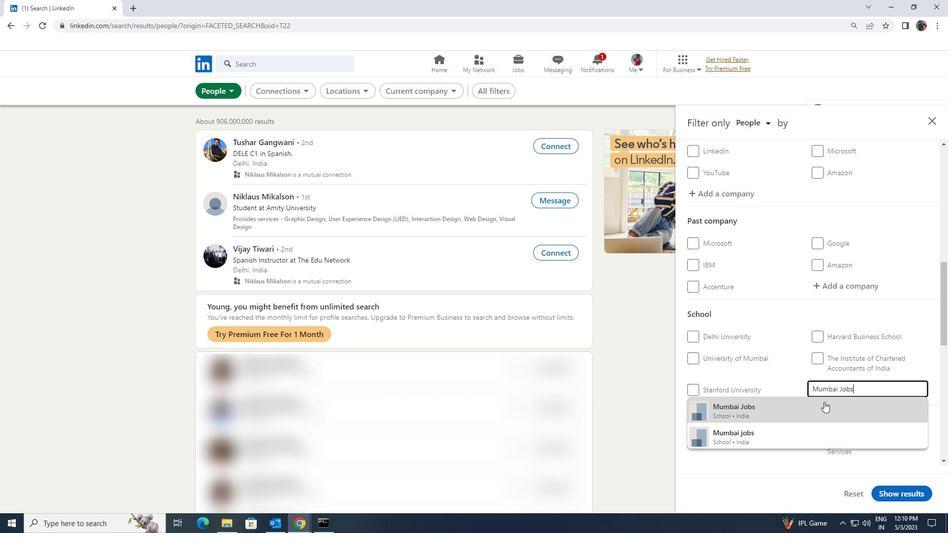 
Action: Mouse scrolled (824, 402) with delta (0, 0)
Screenshot: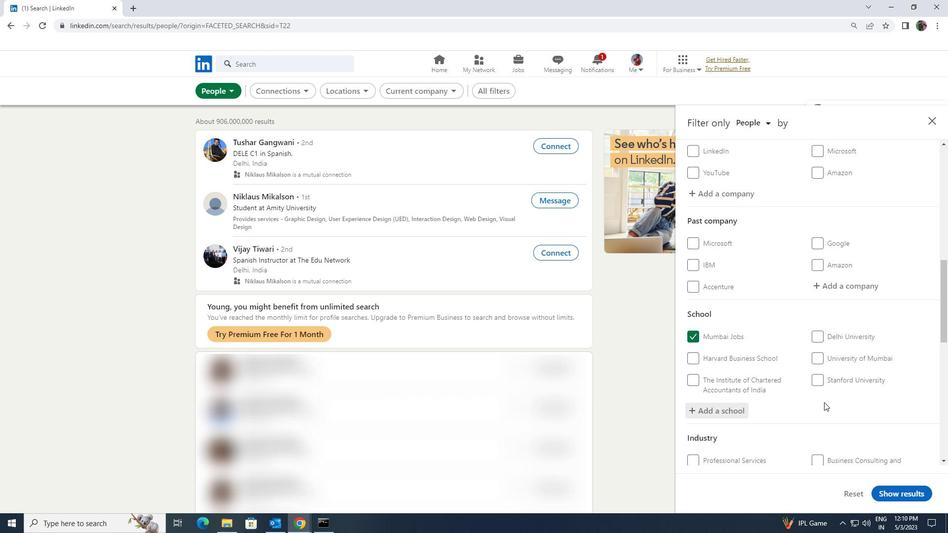 
Action: Mouse moved to (824, 402)
Screenshot: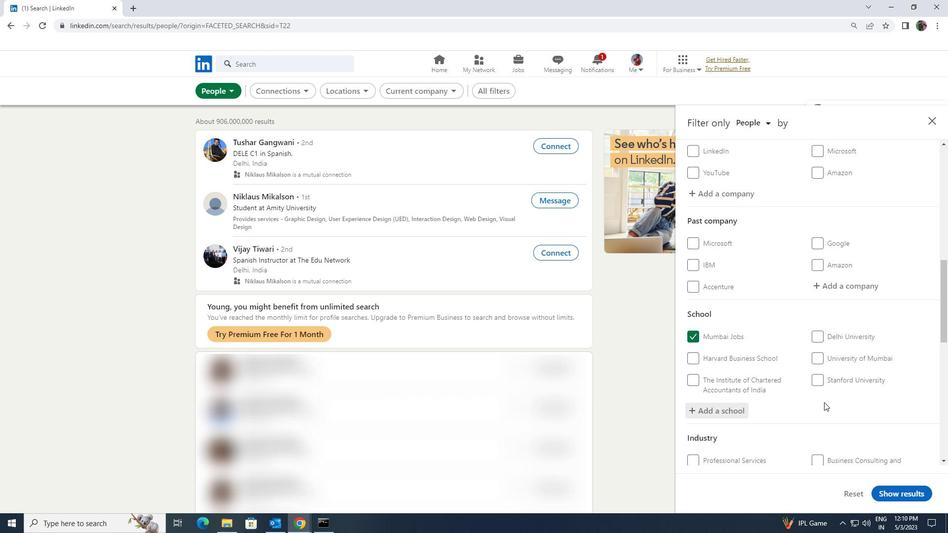 
Action: Mouse scrolled (824, 402) with delta (0, 0)
Screenshot: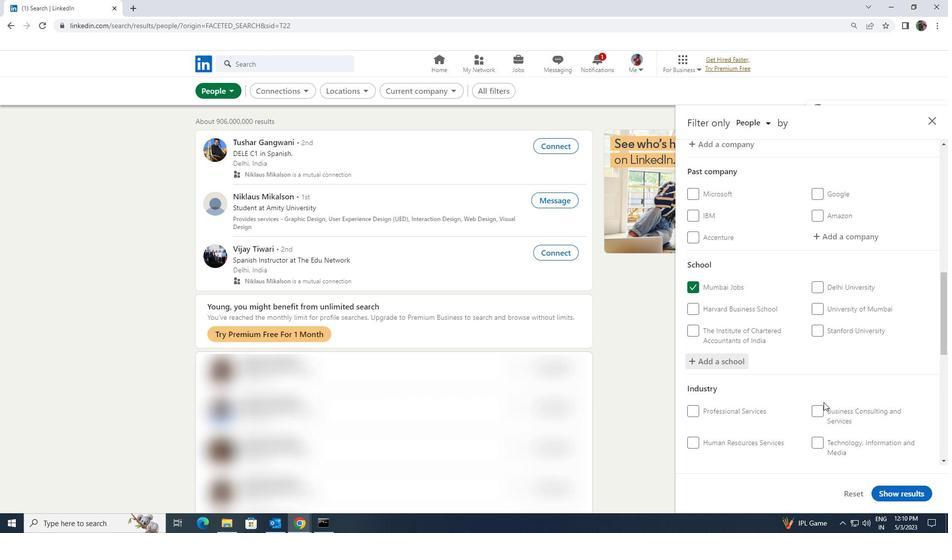
Action: Mouse scrolled (824, 402) with delta (0, 0)
Screenshot: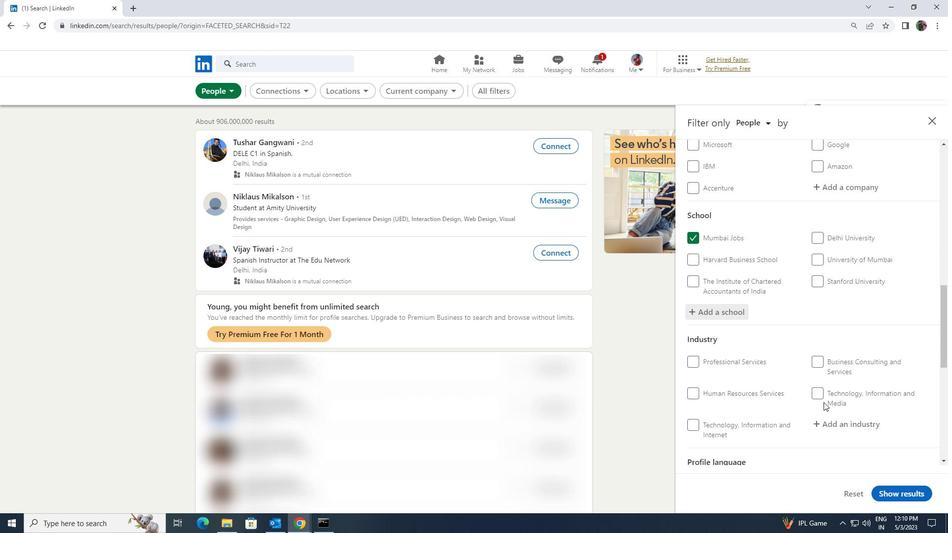 
Action: Mouse moved to (830, 381)
Screenshot: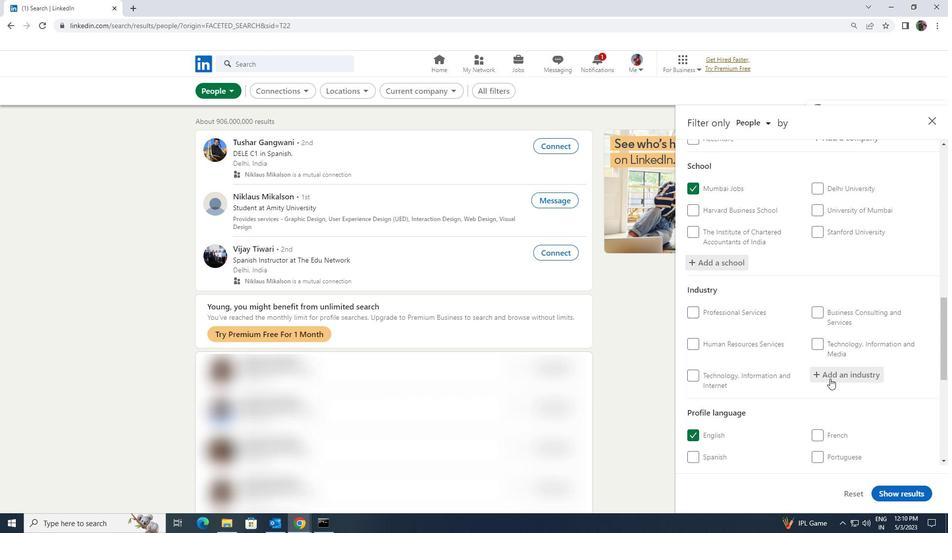 
Action: Mouse pressed left at (830, 381)
Screenshot: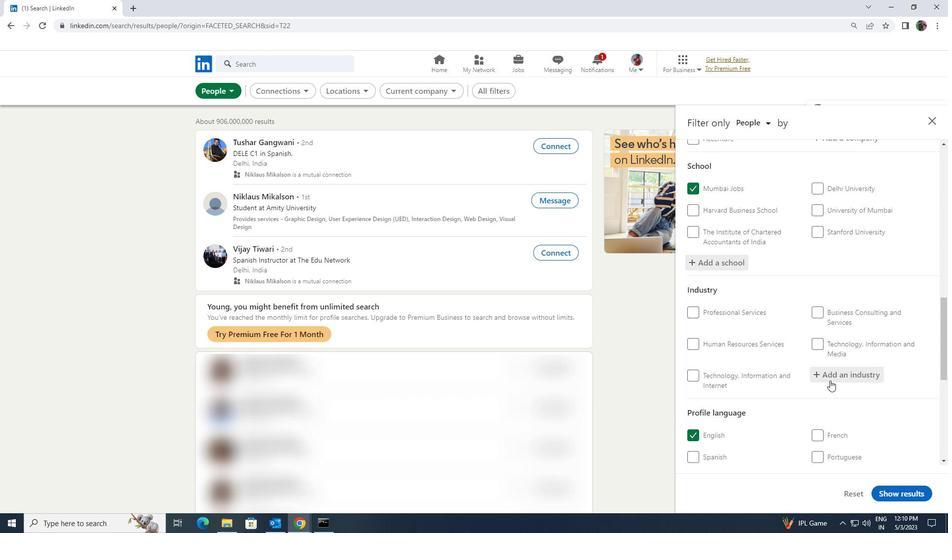 
Action: Key pressed <Key.shift><Key.shift><Key.shift><Key.shift><Key.shift><Key.shift><Key.shift>INDIVI
Screenshot: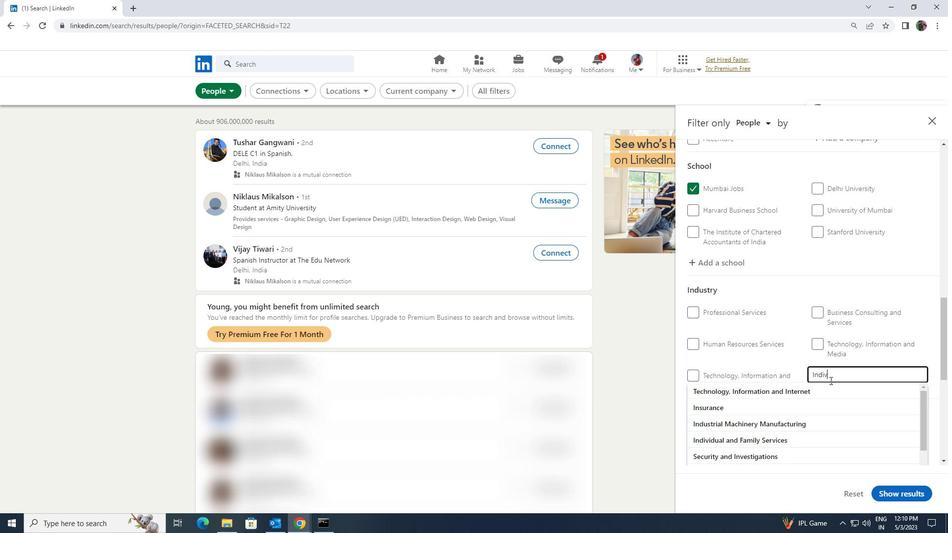 
Action: Mouse moved to (827, 386)
Screenshot: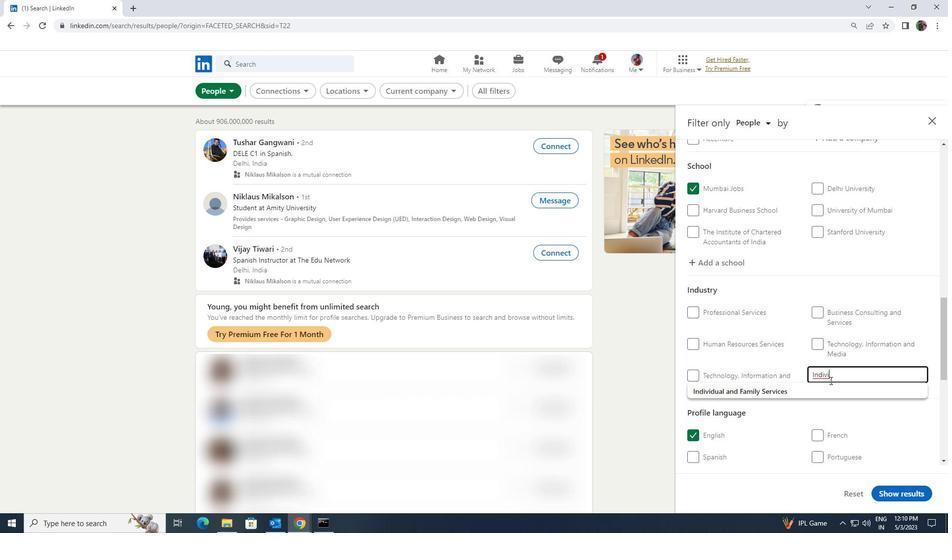 
Action: Mouse pressed left at (827, 386)
Screenshot: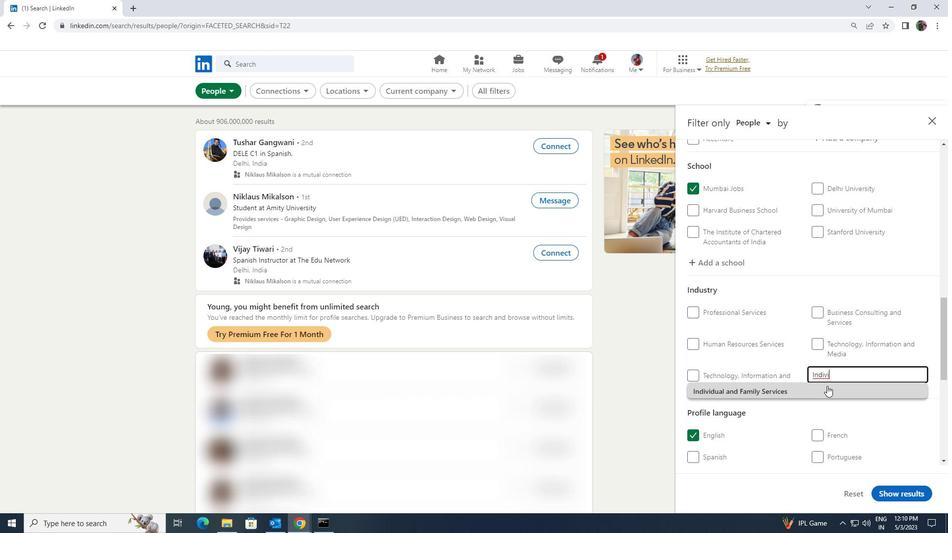 
Action: Mouse scrolled (827, 386) with delta (0, 0)
Screenshot: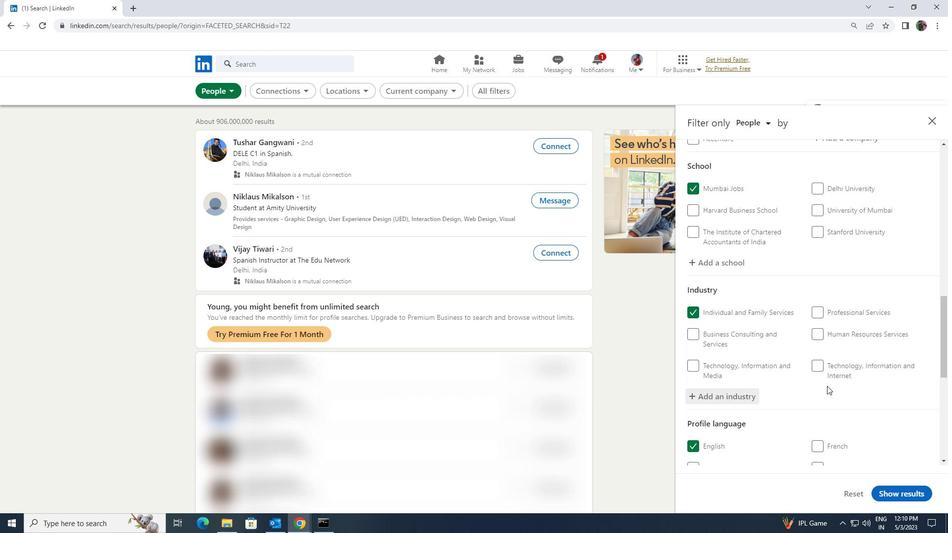 
Action: Mouse scrolled (827, 386) with delta (0, 0)
Screenshot: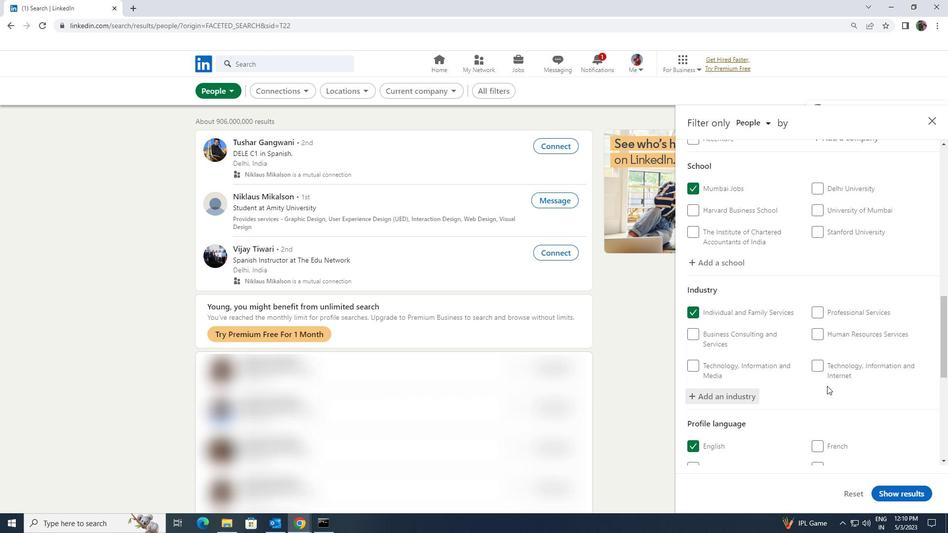 
Action: Mouse scrolled (827, 386) with delta (0, 0)
Screenshot: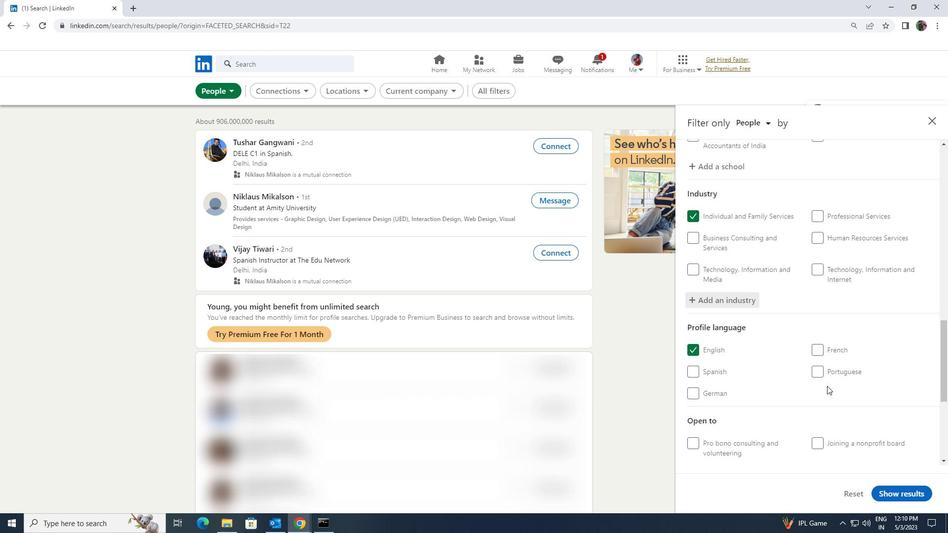 
Action: Mouse scrolled (827, 386) with delta (0, 0)
Screenshot: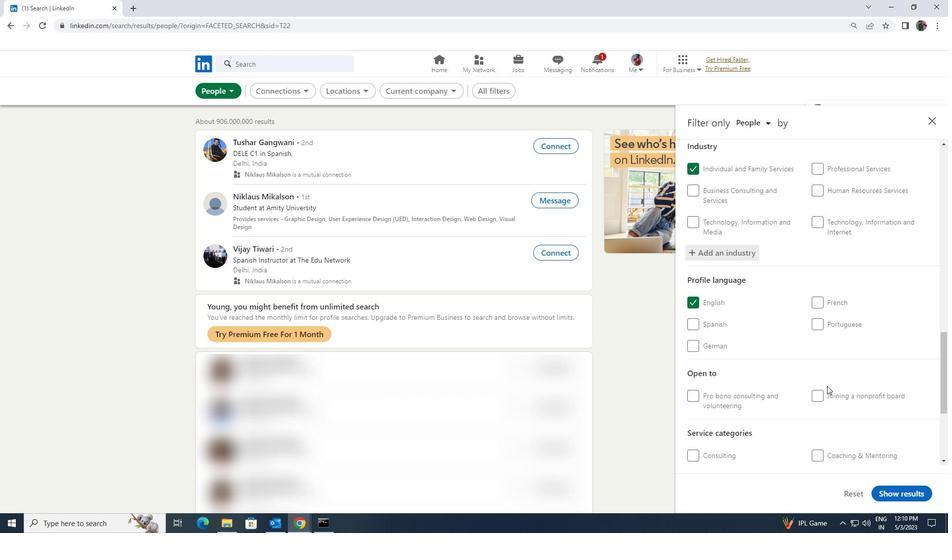 
Action: Mouse scrolled (827, 386) with delta (0, 0)
Screenshot: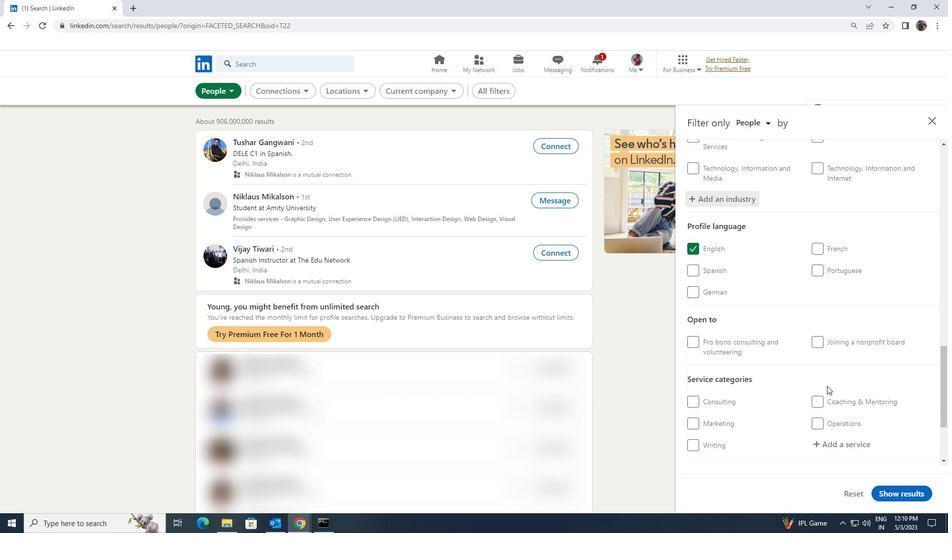 
Action: Mouse moved to (824, 389)
Screenshot: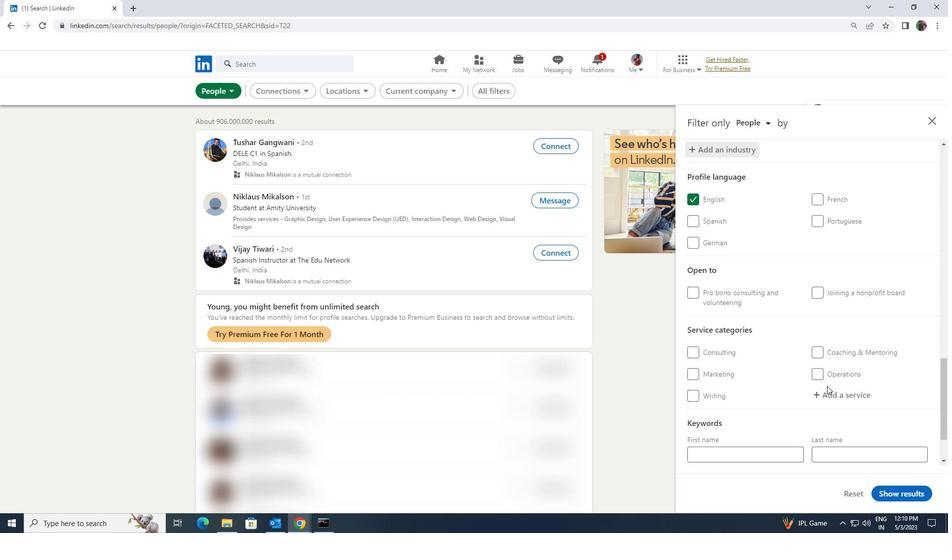 
Action: Mouse pressed left at (824, 389)
Screenshot: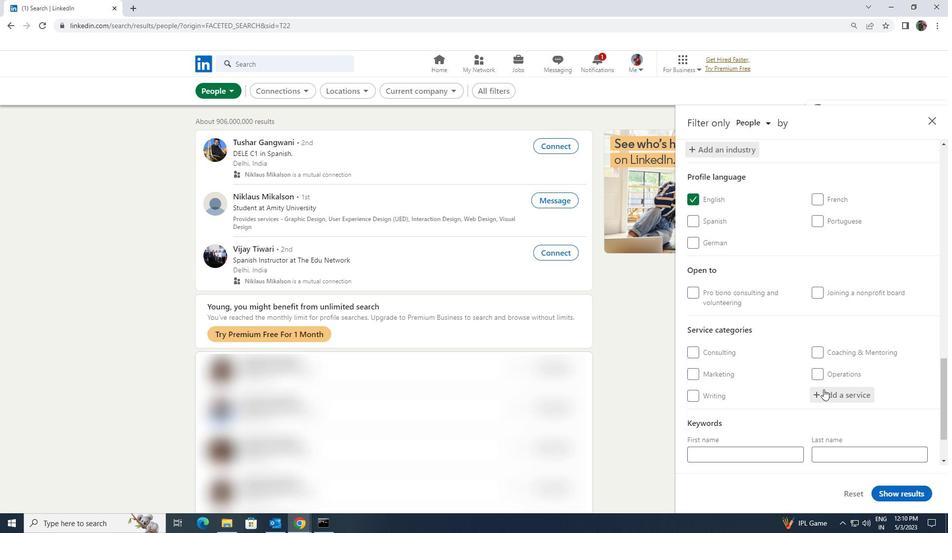 
Action: Key pressed <Key.shift><Key.shift><Key.shift><Key.shift><Key.shift><Key.shift>NOTARY
Screenshot: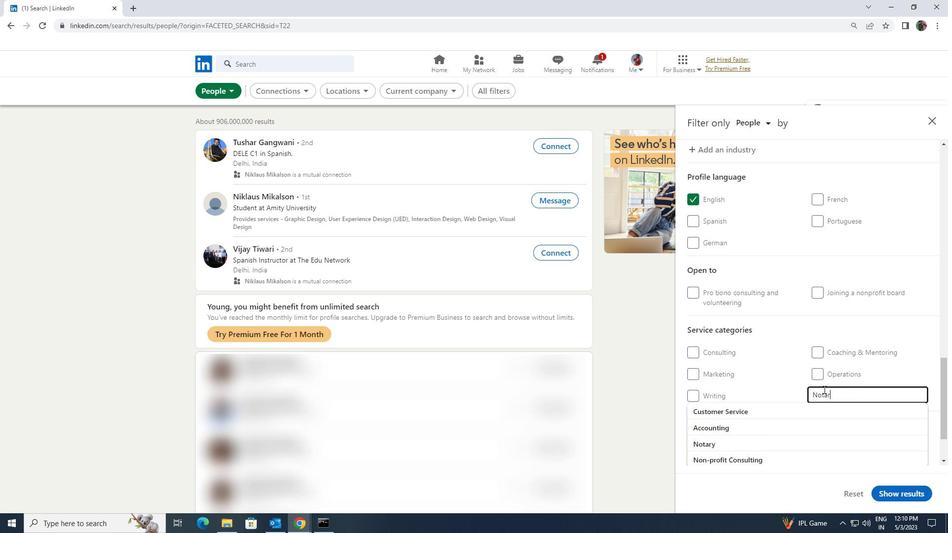 
Action: Mouse moved to (821, 408)
Screenshot: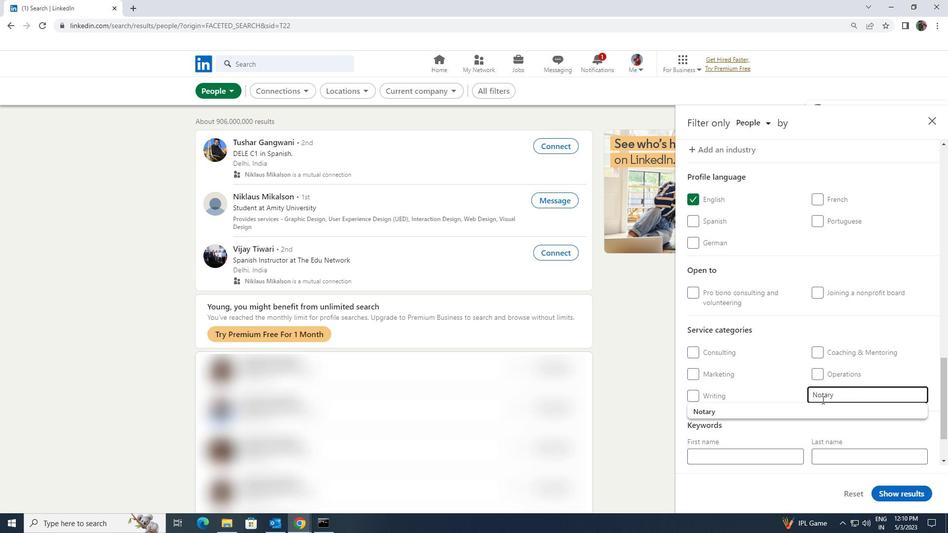 
Action: Mouse pressed left at (821, 408)
Screenshot: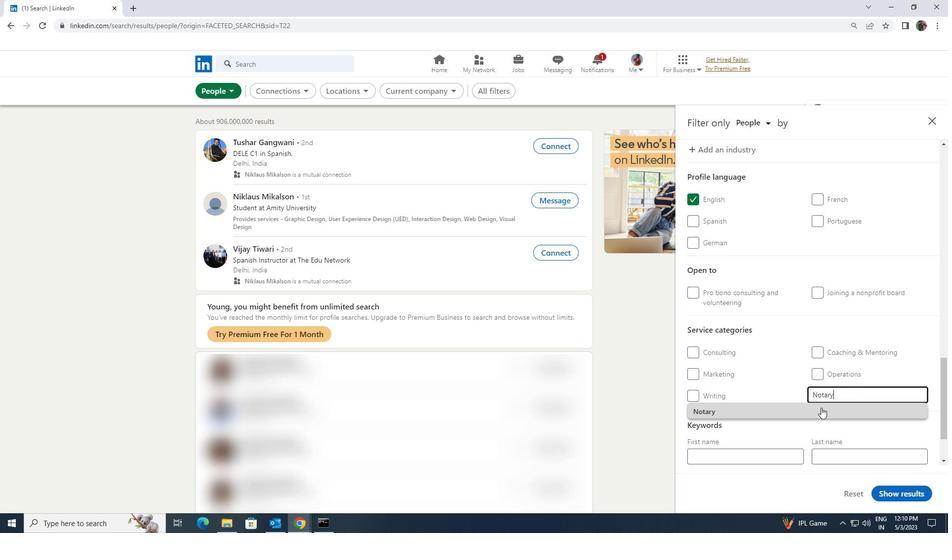 
Action: Mouse scrolled (821, 407) with delta (0, 0)
Screenshot: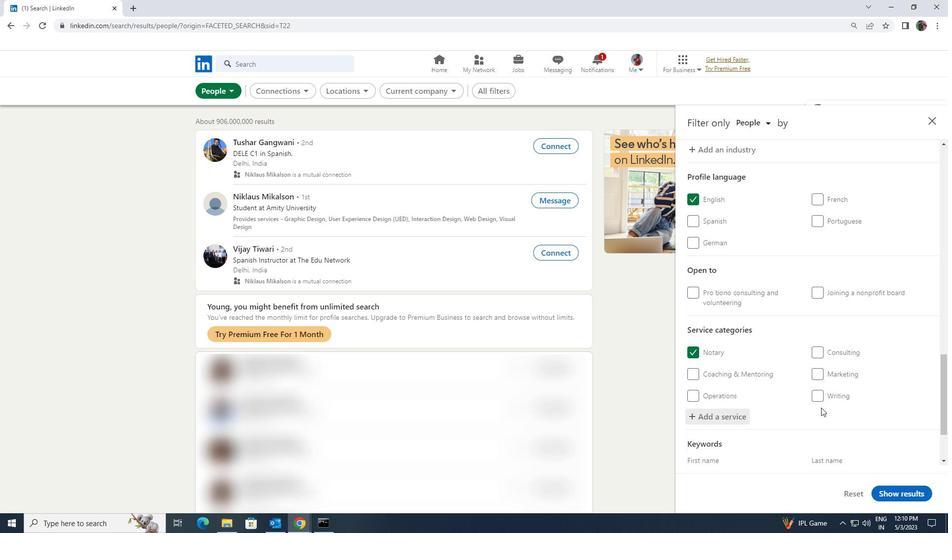 
Action: Mouse scrolled (821, 407) with delta (0, 0)
Screenshot: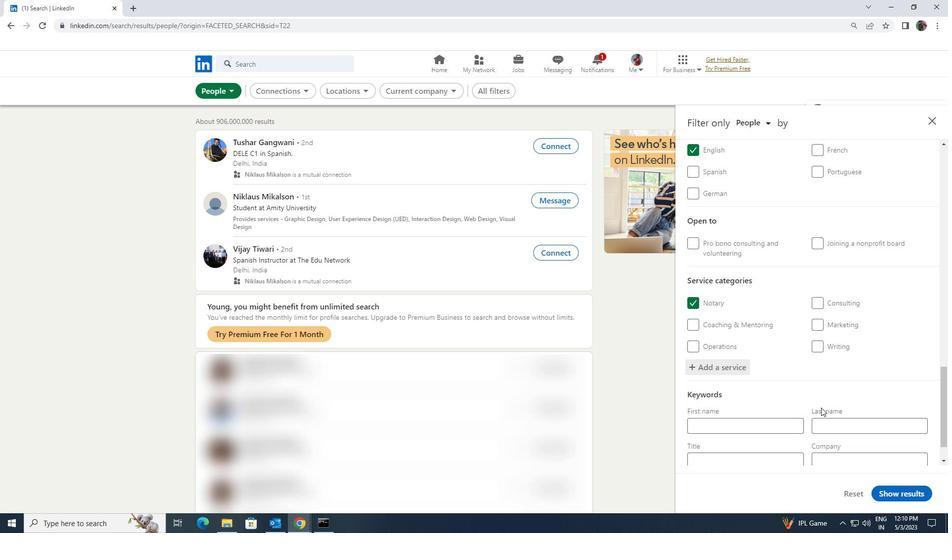 
Action: Mouse moved to (793, 418)
Screenshot: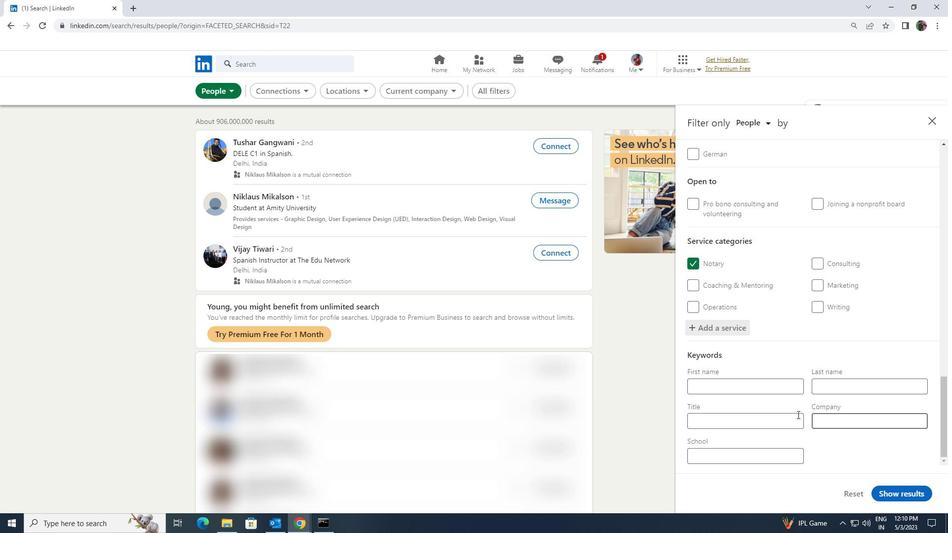 
Action: Mouse pressed left at (793, 418)
Screenshot: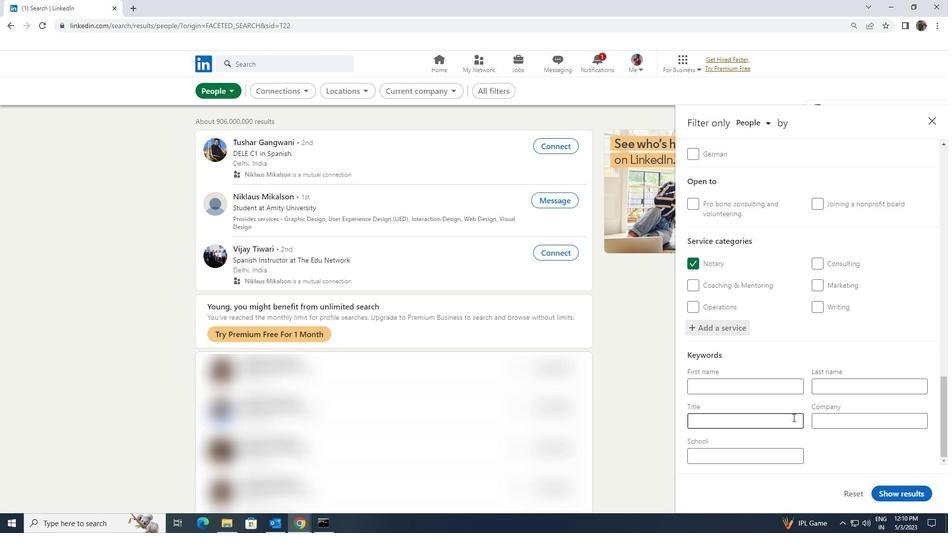 
Action: Key pressed <Key.shift><Key.shift><Key.shift><Key.shift><Key.shift><Key.shift>HOTEL<Key.space><Key.shift><Key.shift><Key.shift><Key.shift><Key.shift><Key.shift><Key.shift><Key.shift><Key.shift><Key.shift>MANAGER
Screenshot: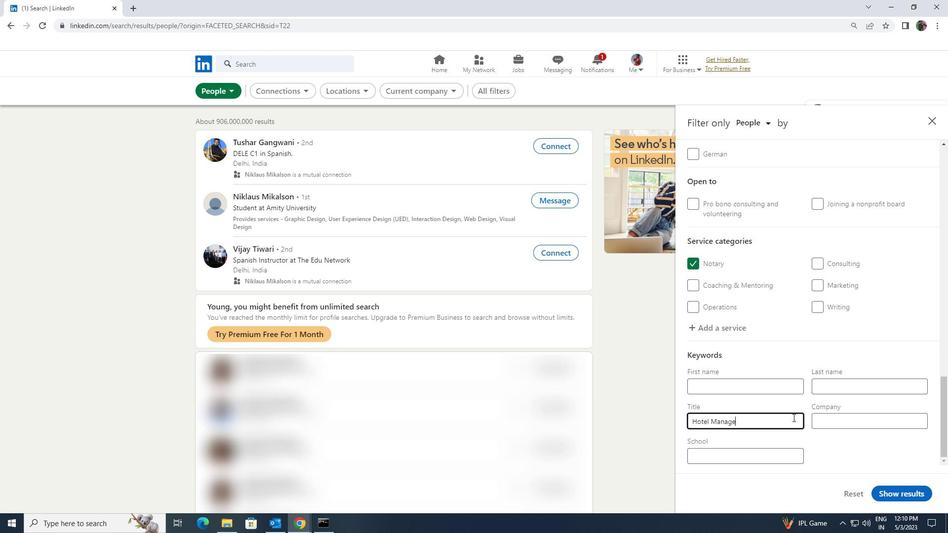 
Action: Mouse moved to (886, 490)
Screenshot: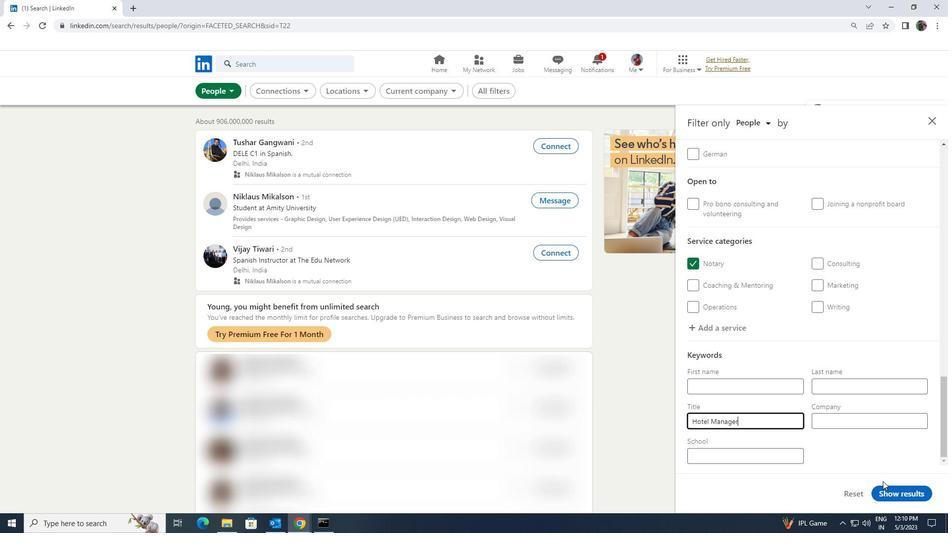 
Action: Mouse pressed left at (886, 490)
Screenshot: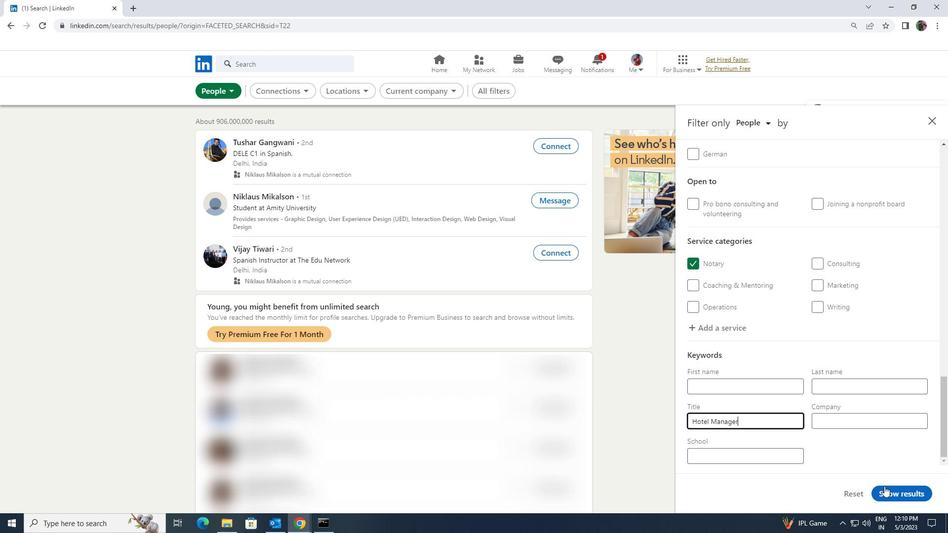 
